 Task: Add an event with the title Webinar: Introduction to Google Analytics, date '2023/10/29', time 9:15 AM to 11:15 AMand add a description: Throughout the workshop, participants will engage in a series of interactive exercises, role plays, and case studies that simulate real-world negotiation scenarios. These activities will allow participants to apply the negotiation techniques taught, explore different approaches, and receive feedback from both facilitators and peers.Select event color  Sage . Add location for the event as: 987 Roman Forum, Rome, Italy, logged in from the account softage.1@softage.netand send the event invitation to softage.2@softage.net and softage.3@softage.net. Set a reminder for the event Weekly on Sunday
Action: Mouse moved to (73, 130)
Screenshot: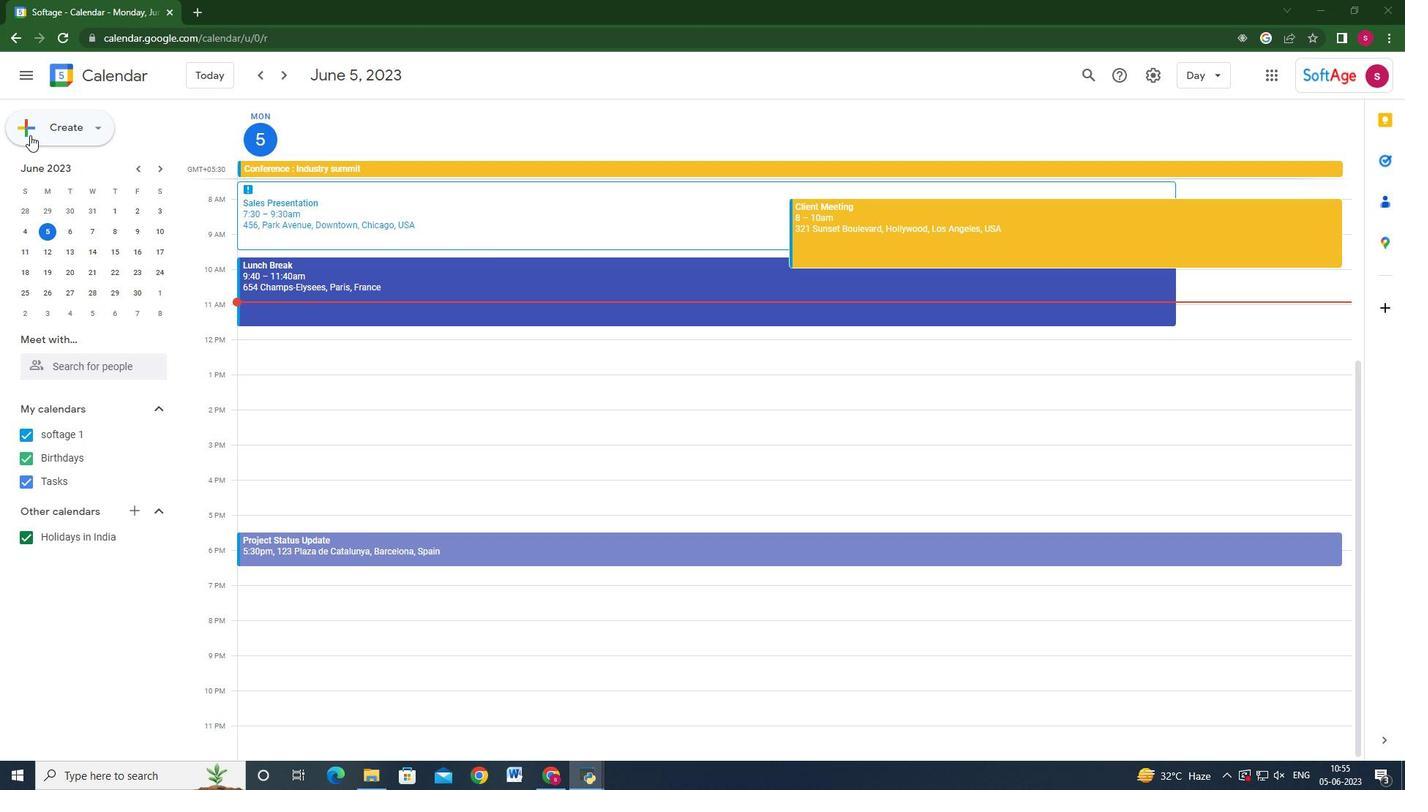 
Action: Mouse pressed left at (73, 130)
Screenshot: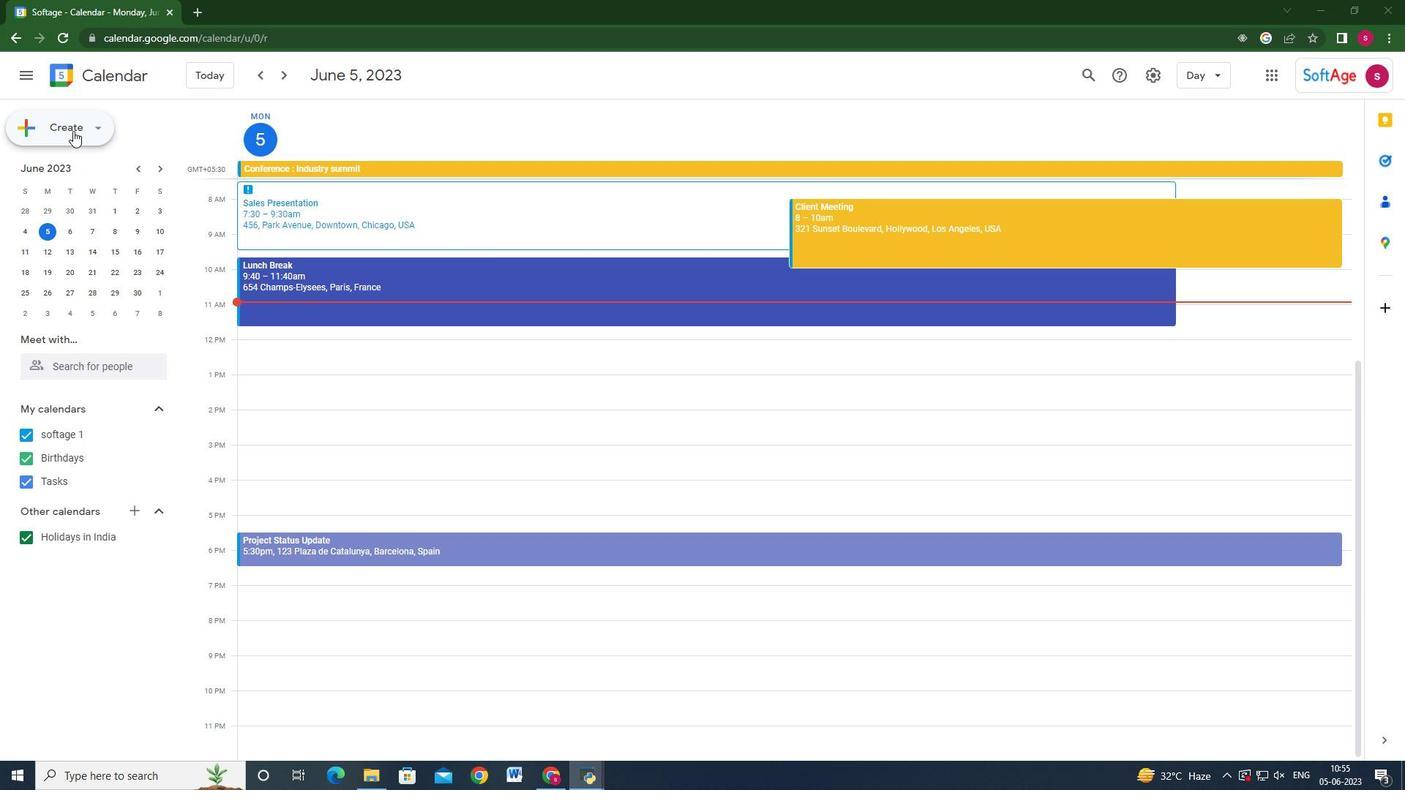 
Action: Mouse moved to (64, 154)
Screenshot: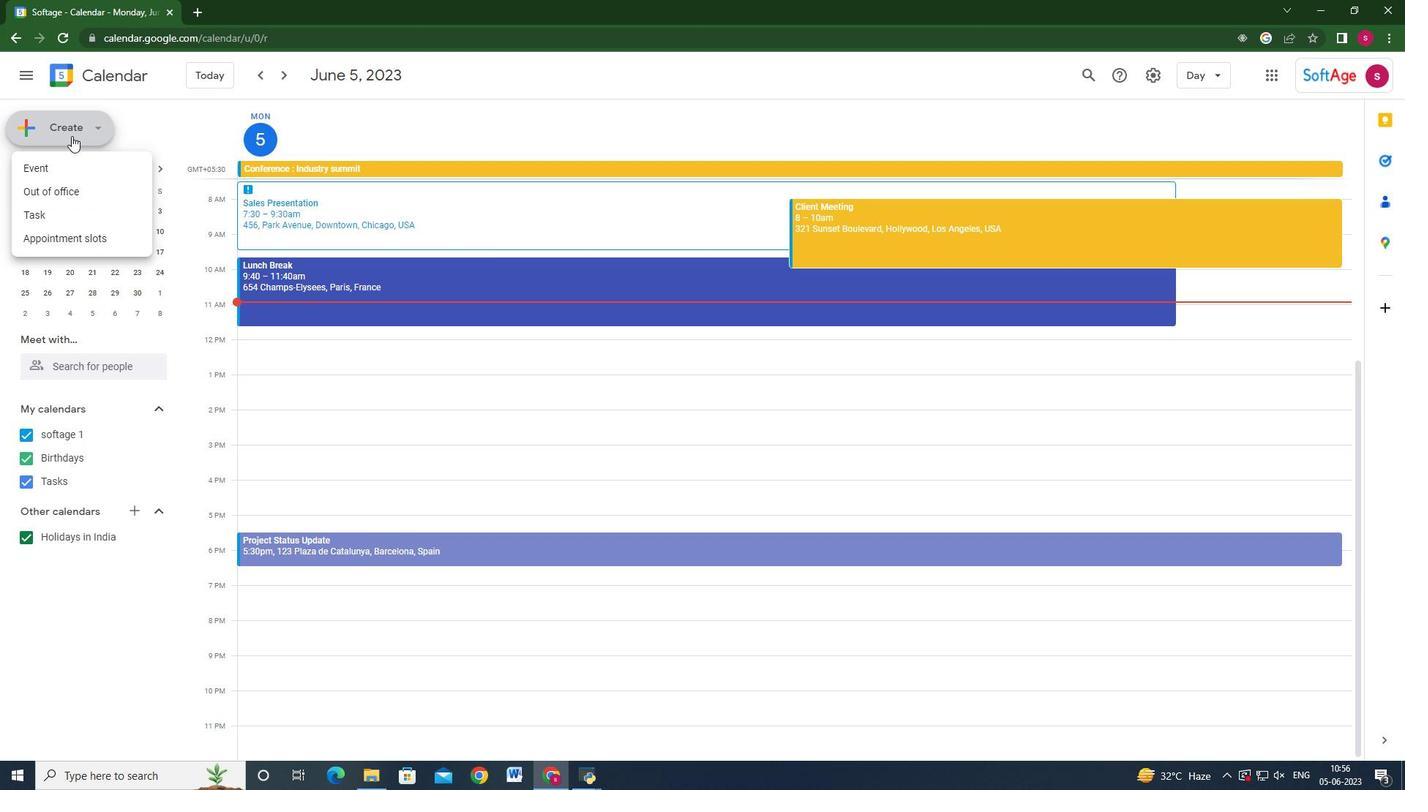 
Action: Mouse pressed left at (64, 154)
Screenshot: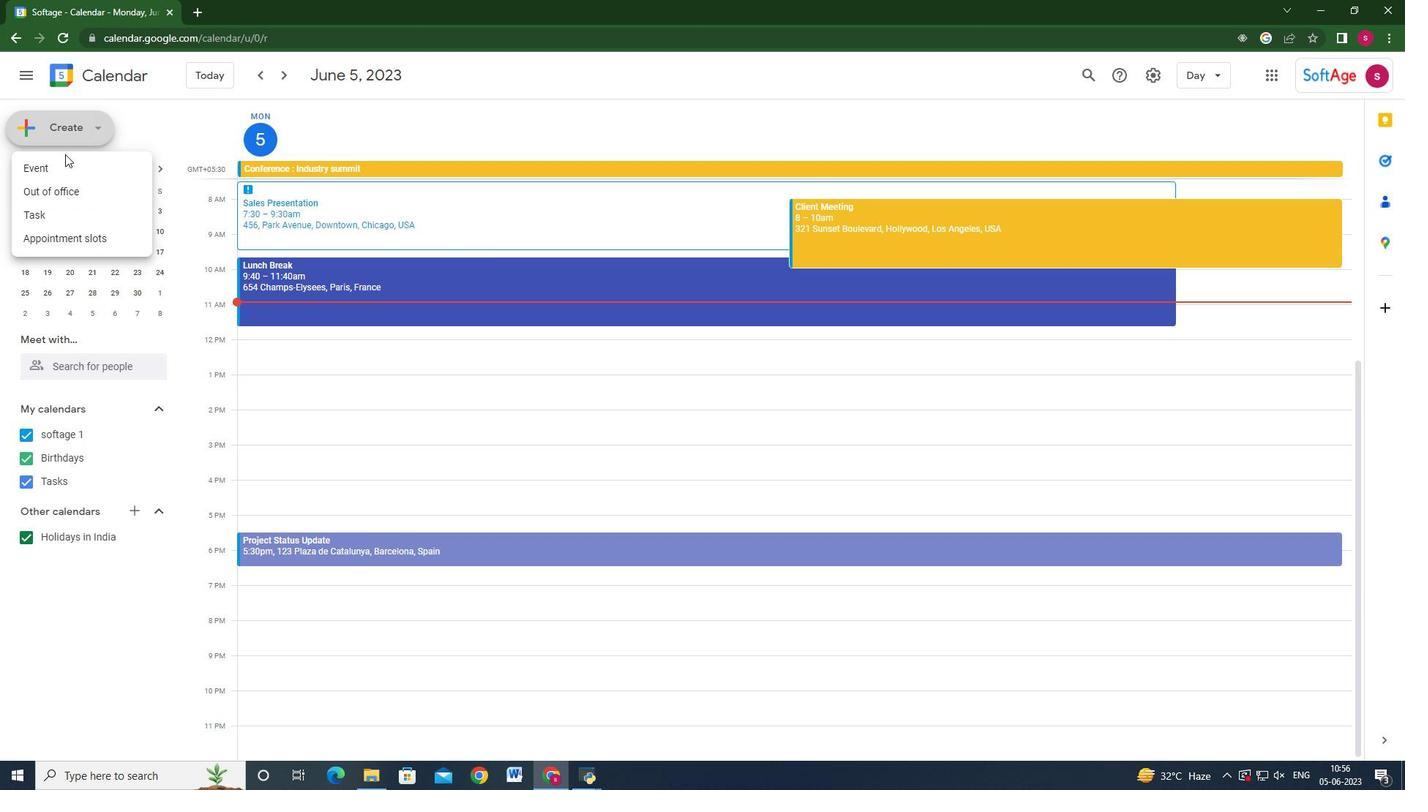 
Action: Mouse moved to (61, 165)
Screenshot: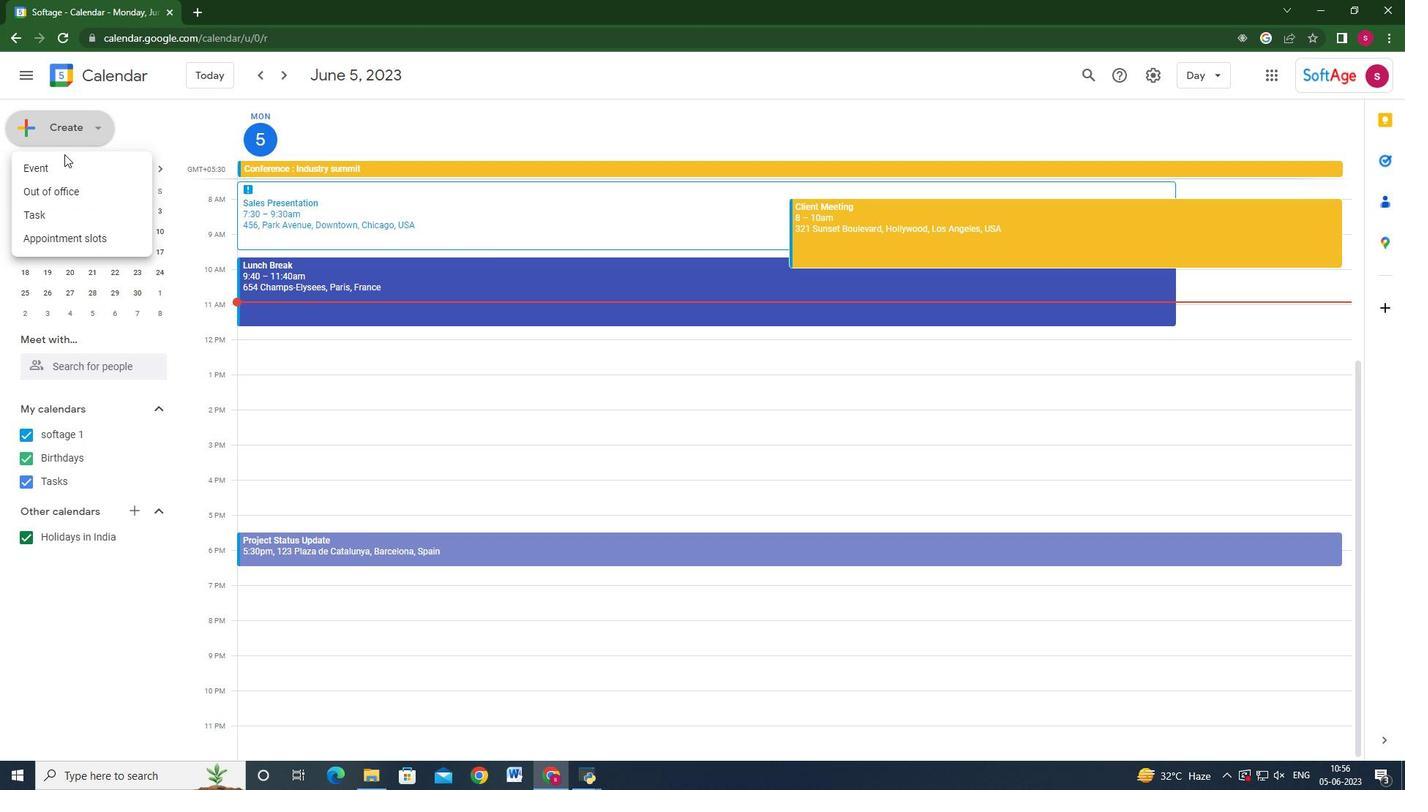 
Action: Mouse pressed left at (61, 165)
Screenshot: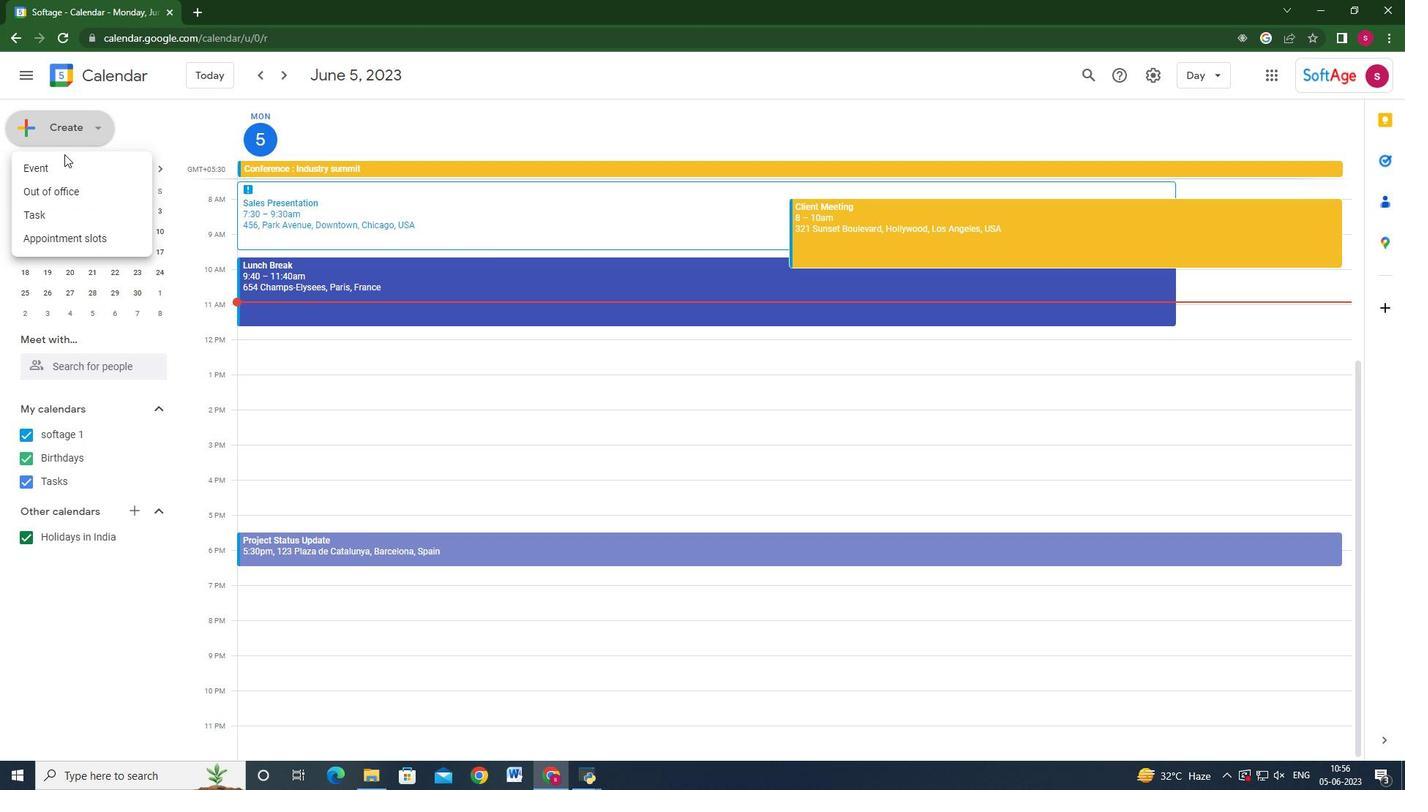 
Action: Mouse moved to (820, 581)
Screenshot: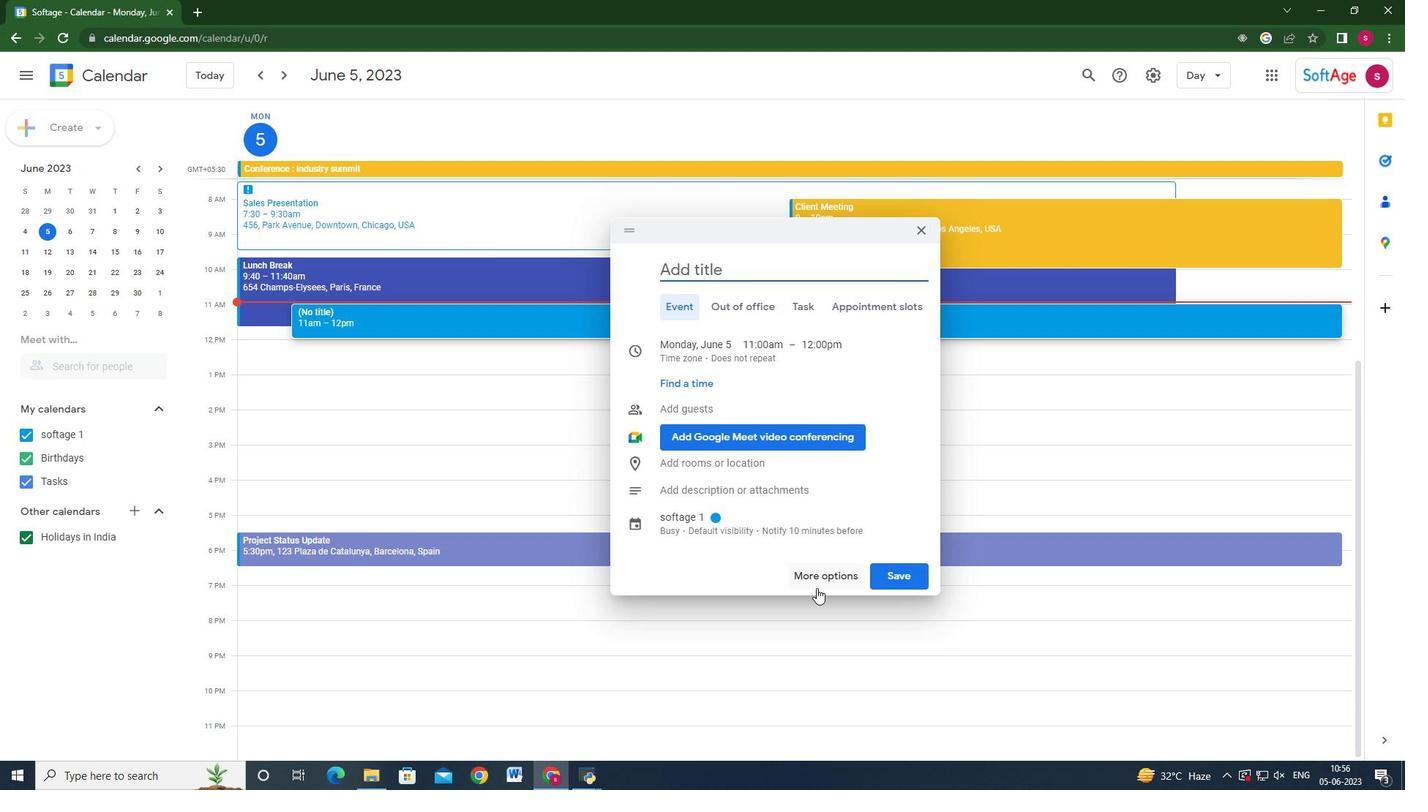 
Action: Mouse pressed left at (820, 581)
Screenshot: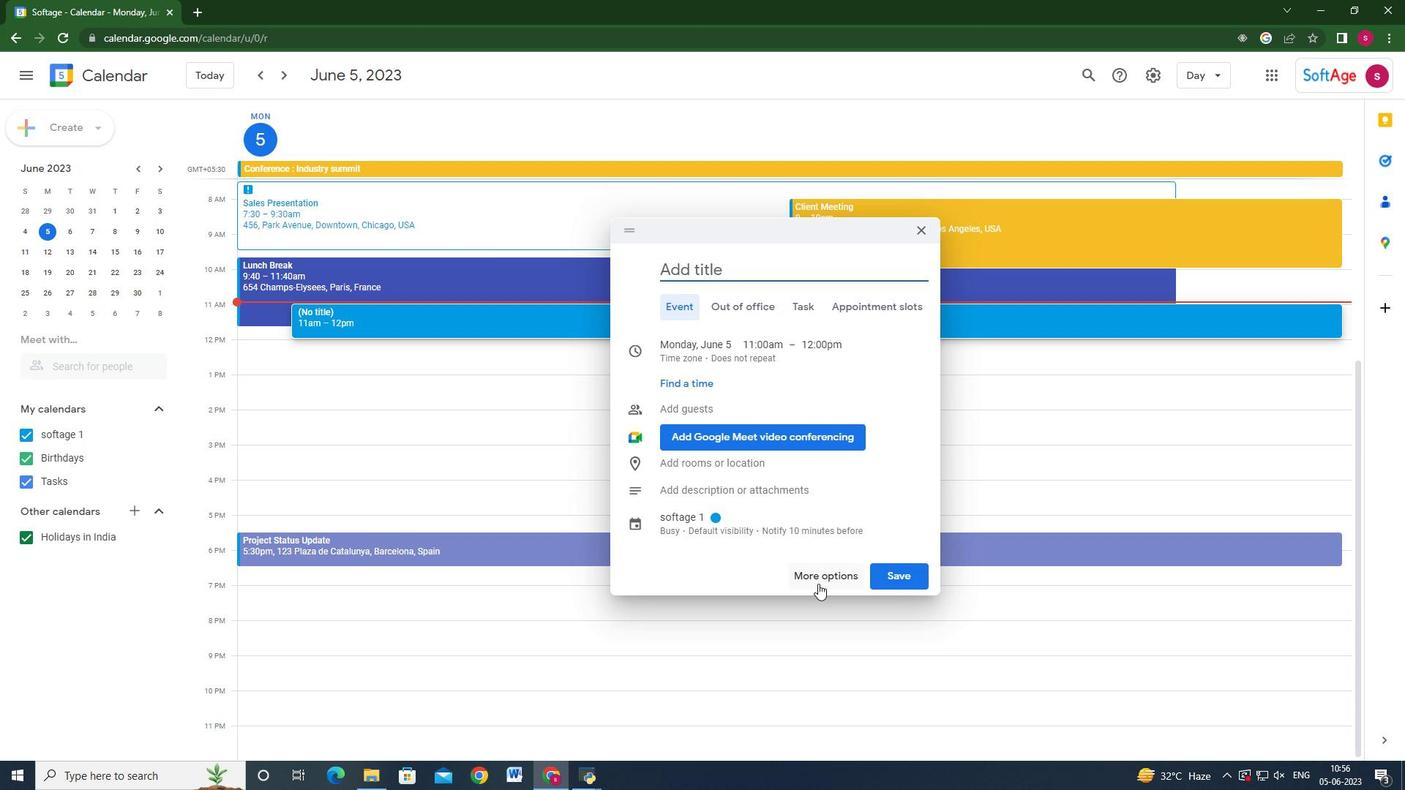 
Action: Mouse moved to (146, 109)
Screenshot: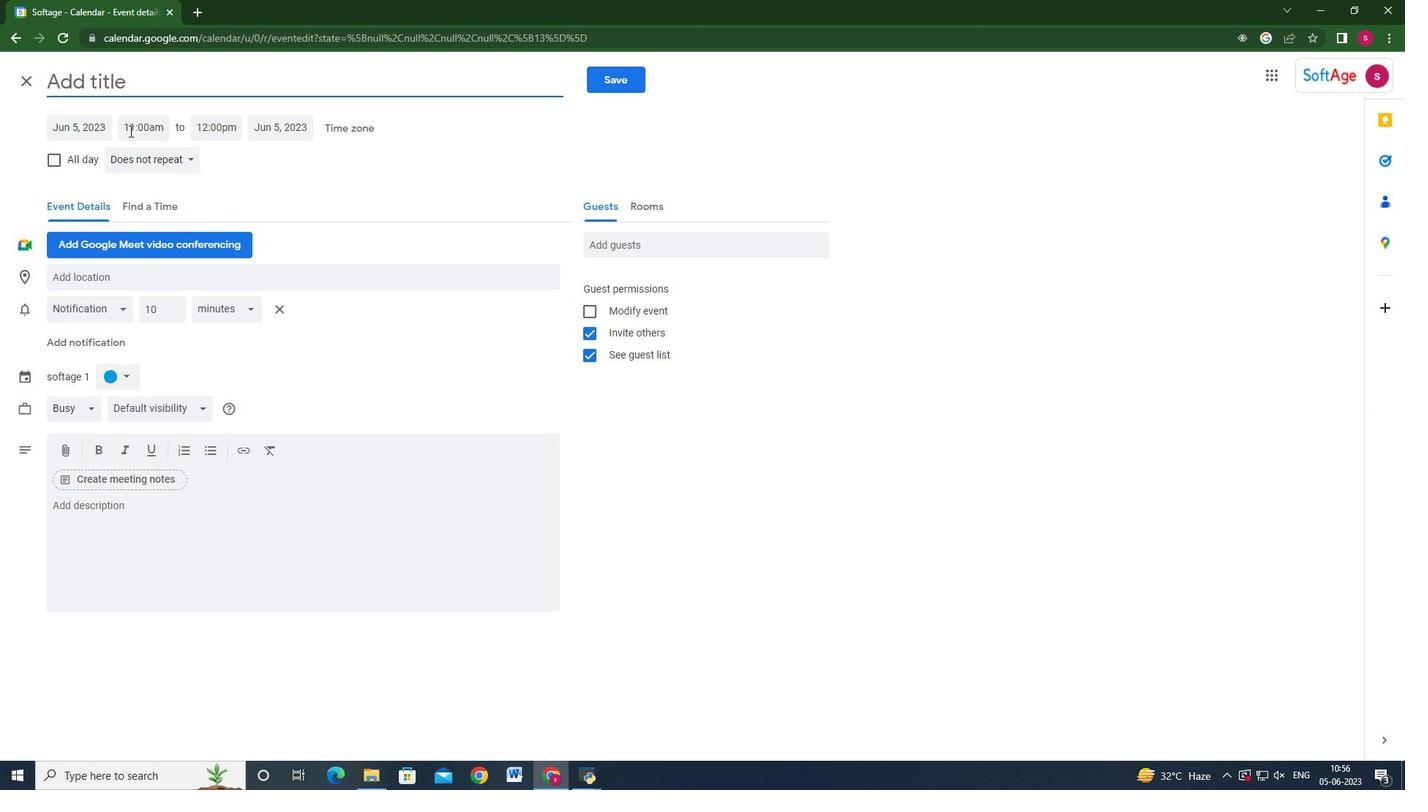 
Action: Key pressed <Key.shift>Webinar<Key.shift>:<Key.space><Key.shift>Introduction<Key.space>to<Key.space><Key.shift>Google<Key.space><Key.shift_r>Analytics
Screenshot: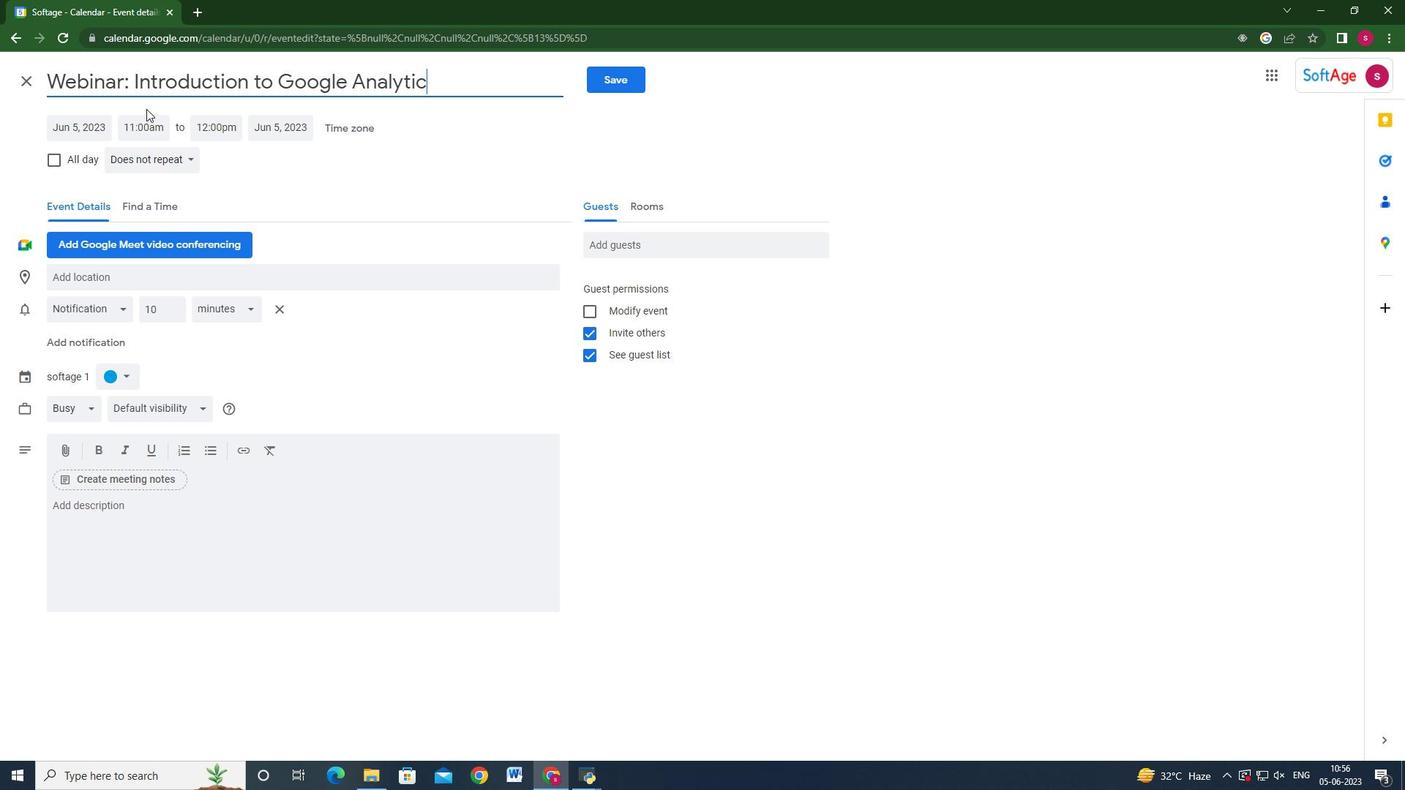 
Action: Mouse moved to (83, 125)
Screenshot: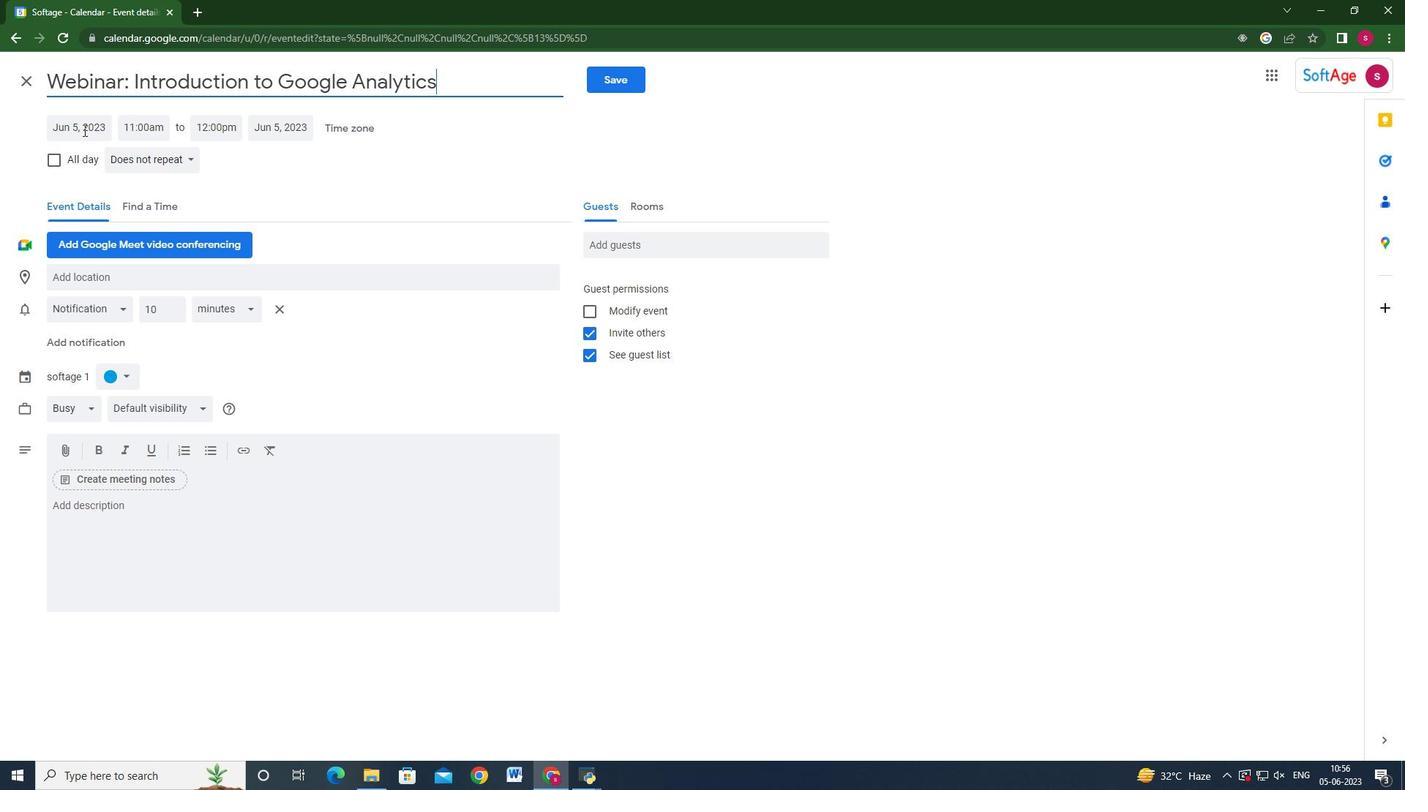 
Action: Mouse pressed left at (83, 125)
Screenshot: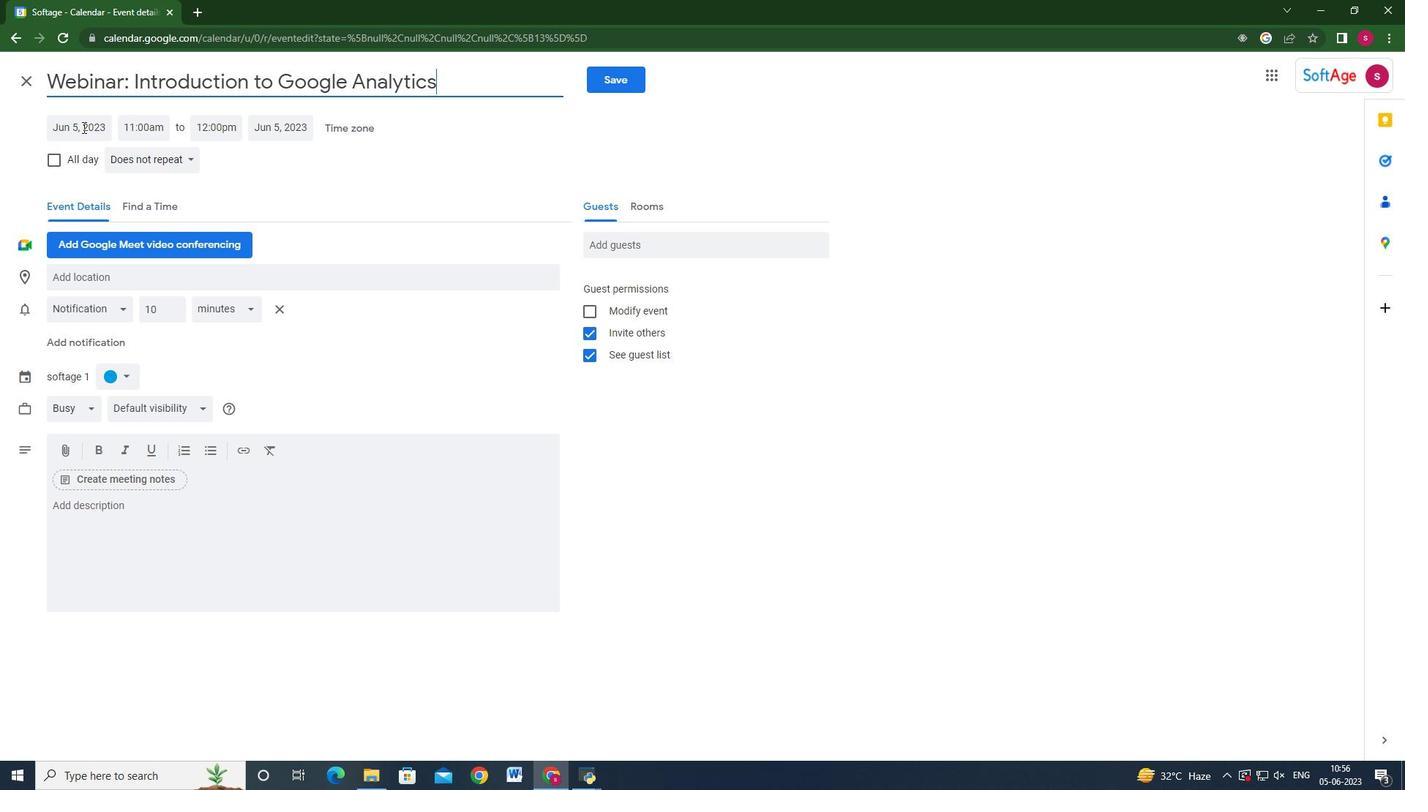 
Action: Mouse moved to (229, 160)
Screenshot: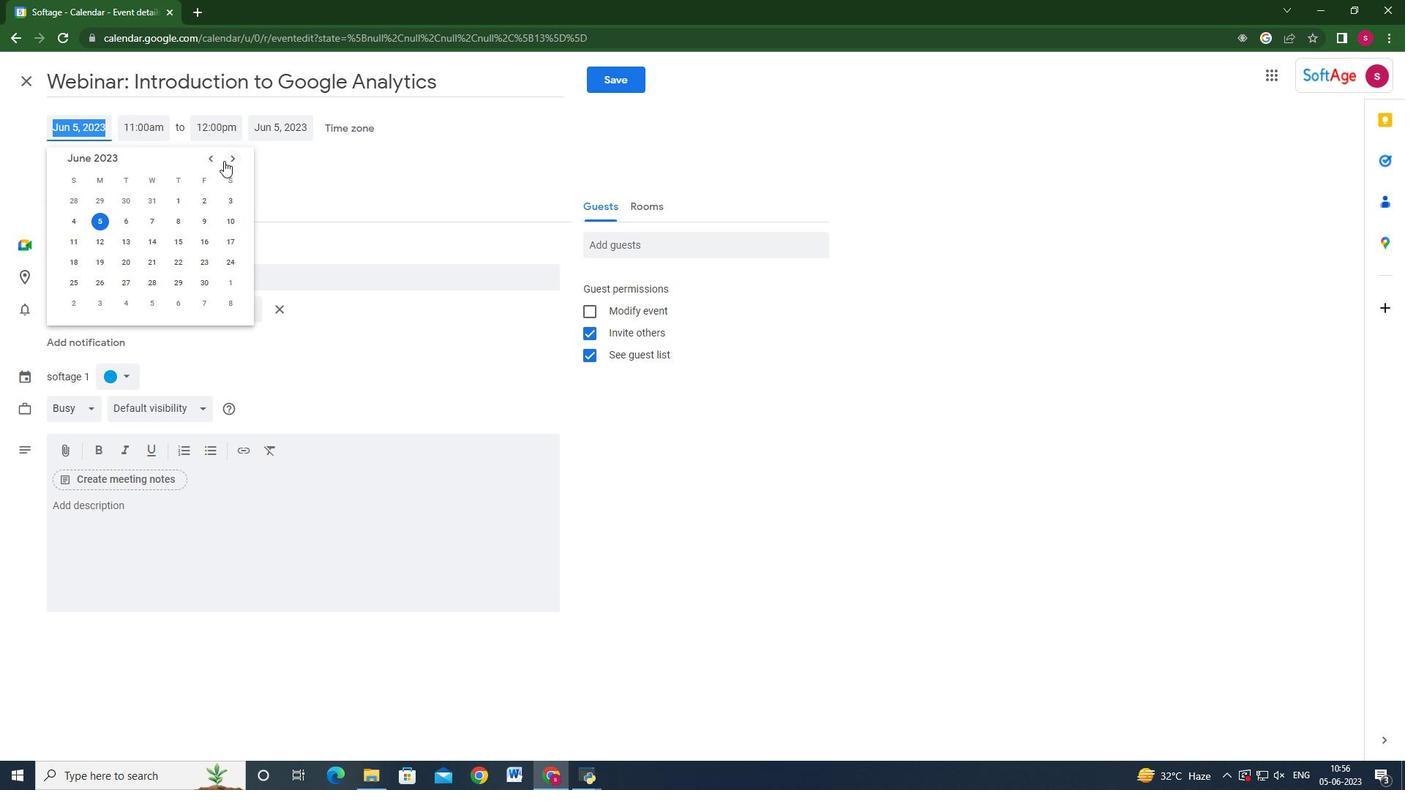 
Action: Mouse pressed left at (229, 160)
Screenshot: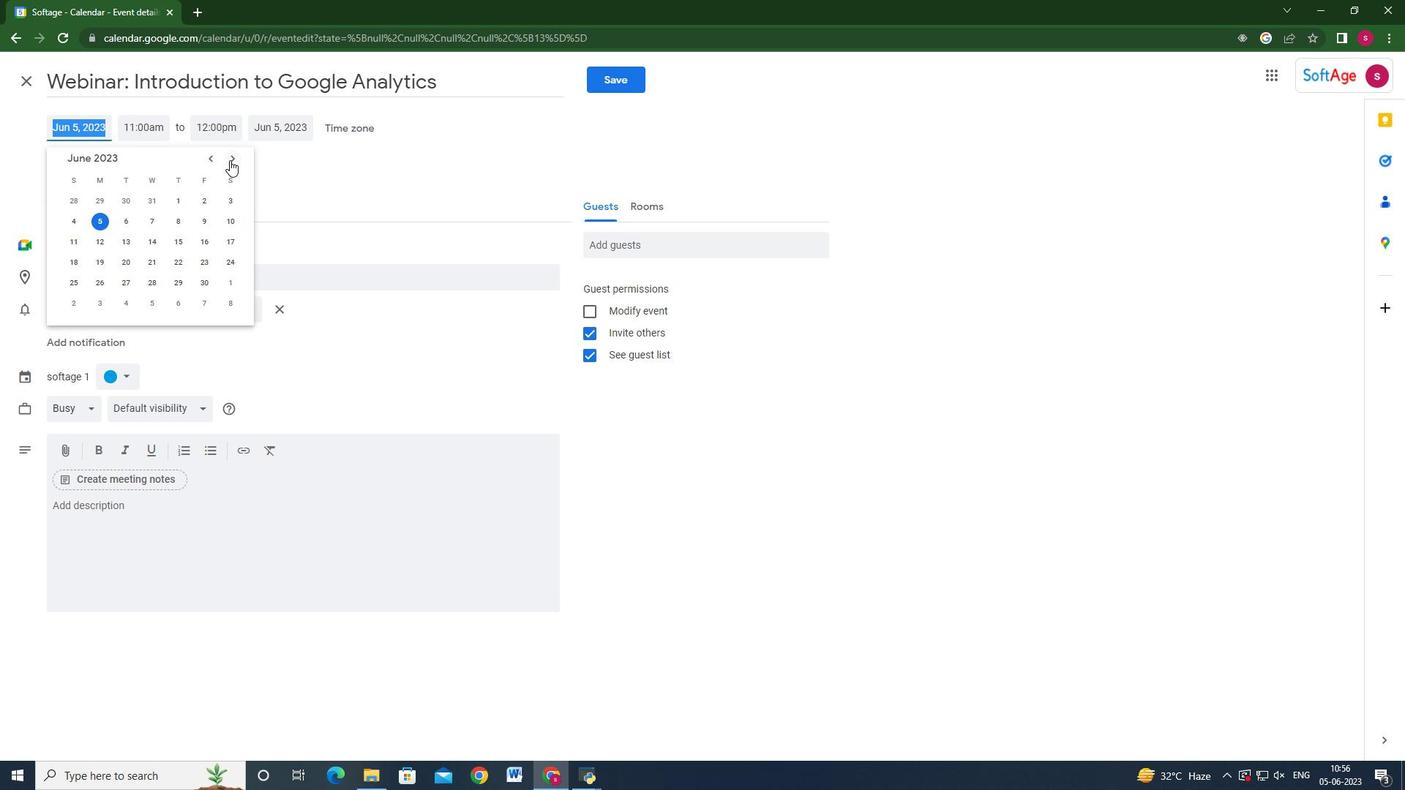 
Action: Mouse pressed left at (229, 160)
Screenshot: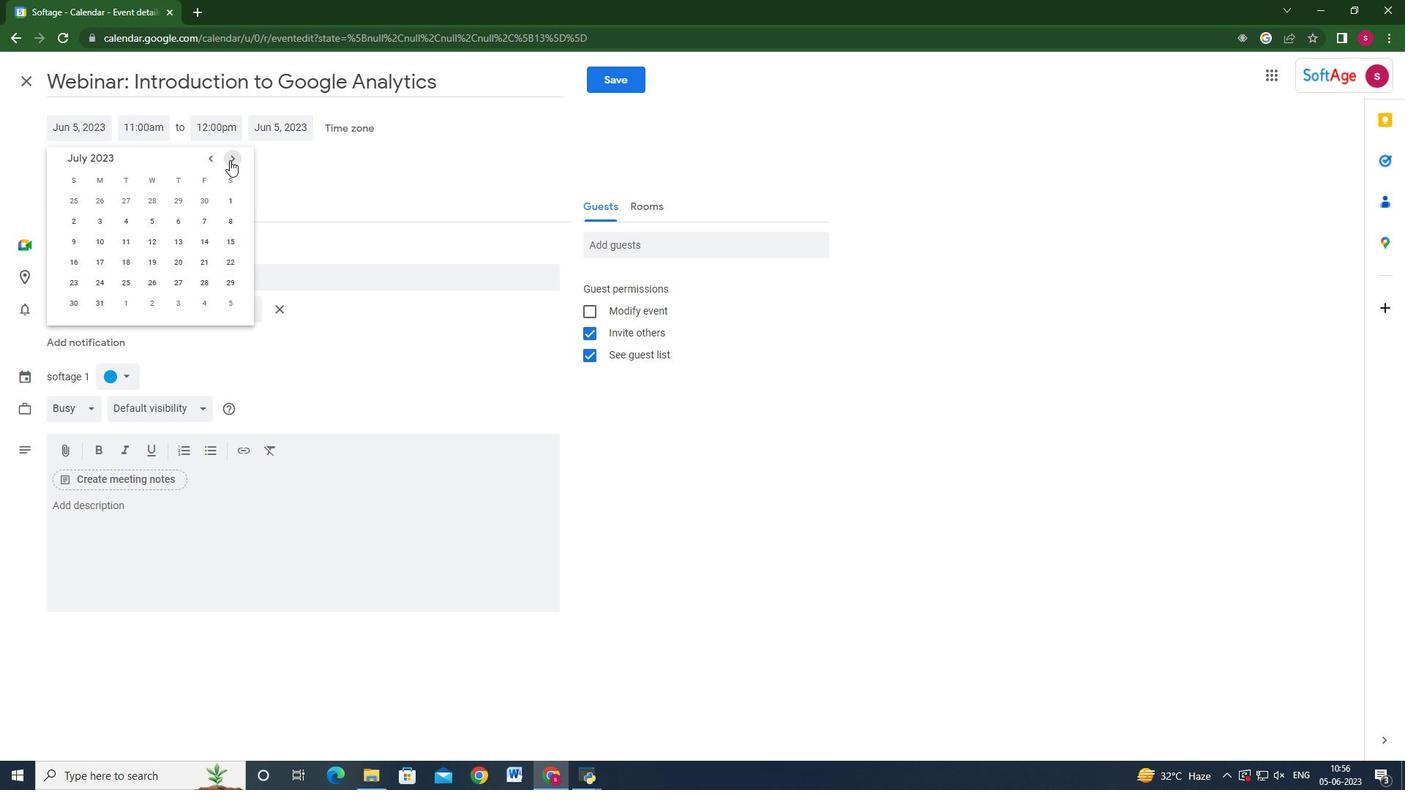 
Action: Mouse pressed left at (229, 160)
Screenshot: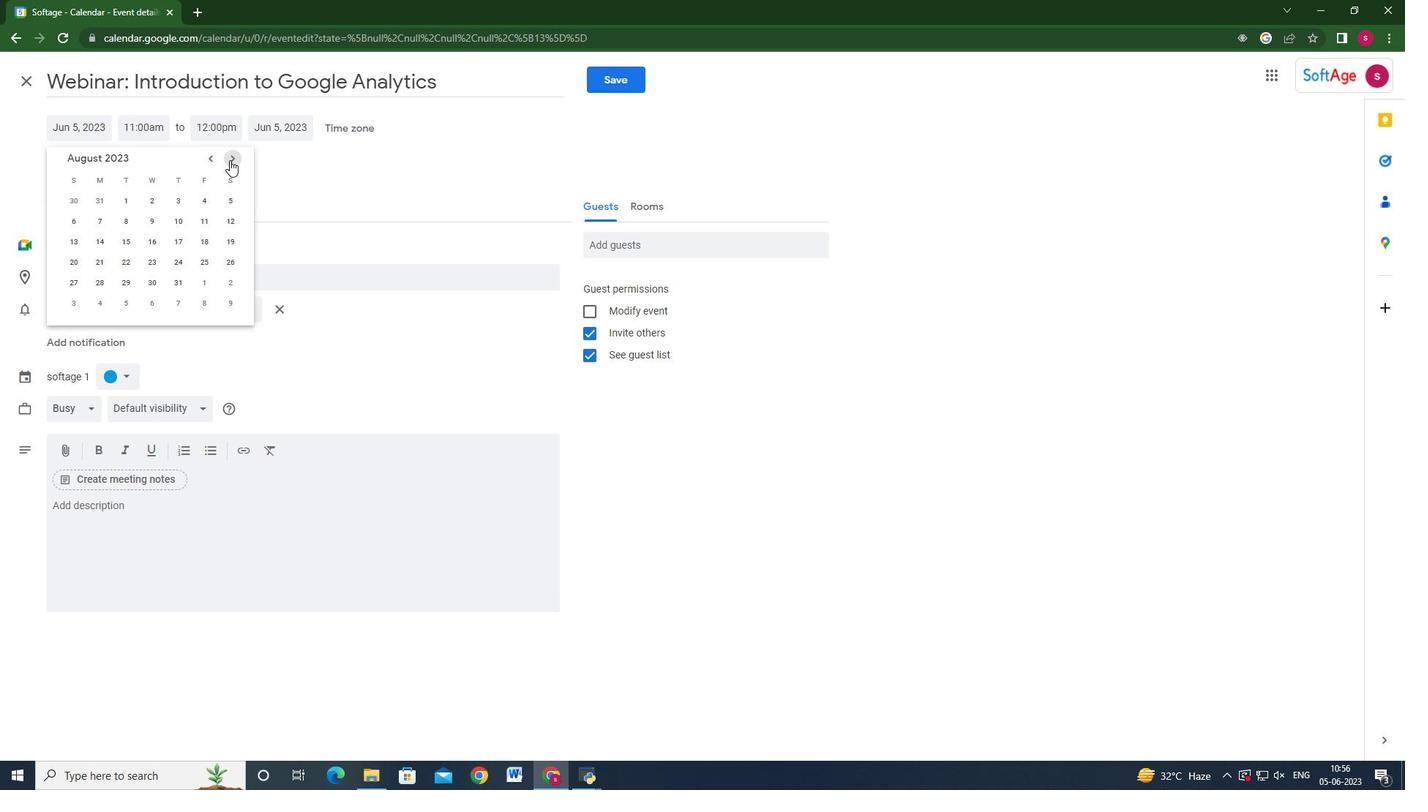 
Action: Mouse pressed left at (229, 160)
Screenshot: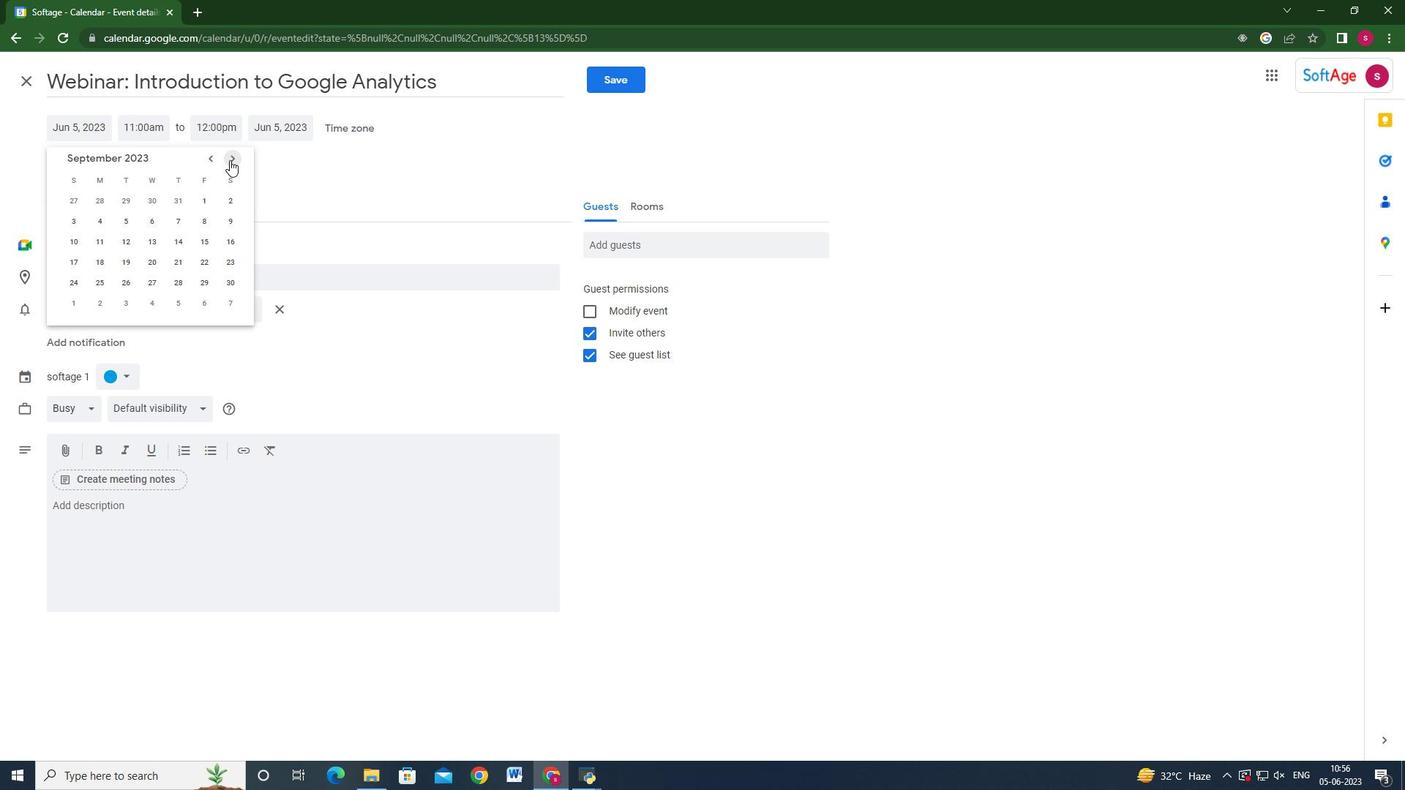 
Action: Mouse moved to (68, 283)
Screenshot: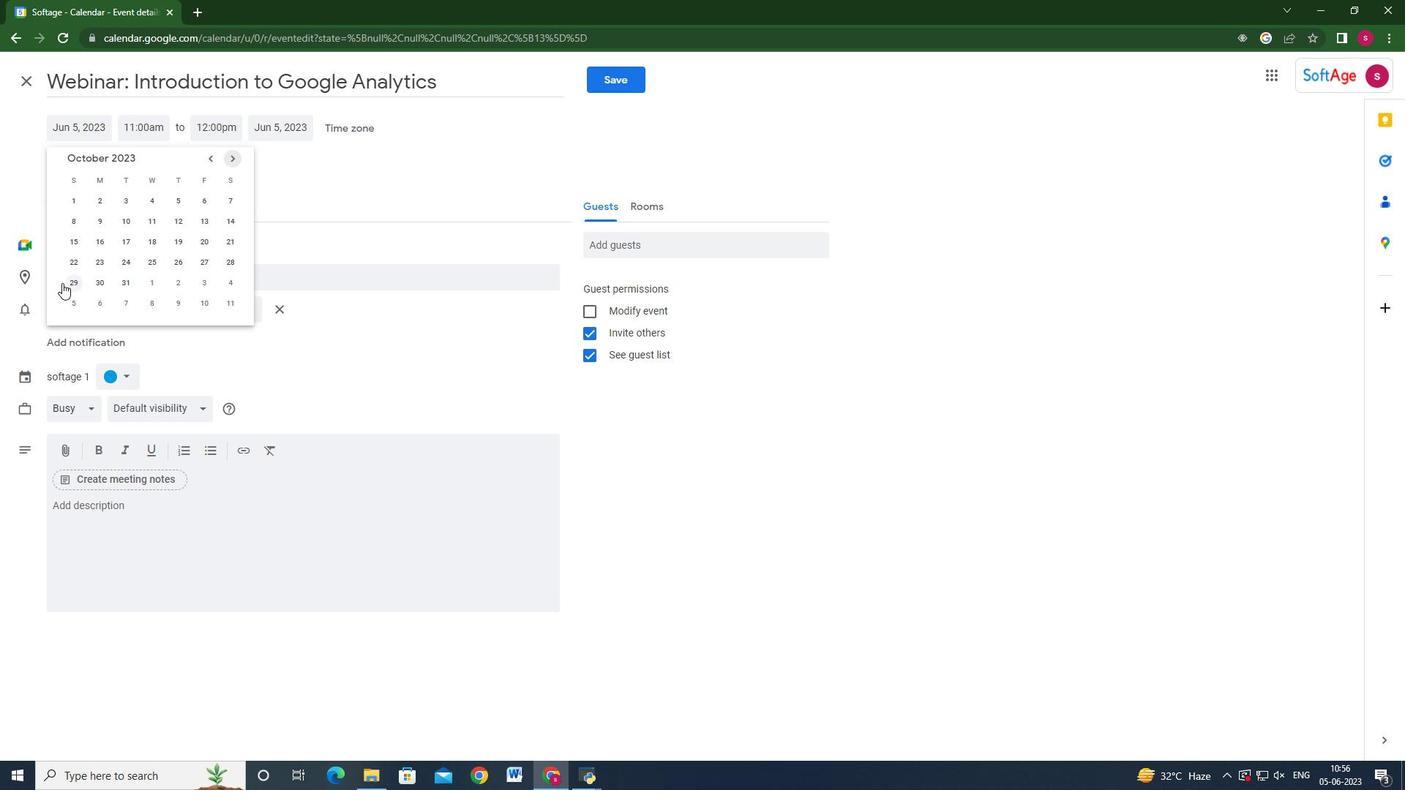 
Action: Mouse pressed left at (68, 283)
Screenshot: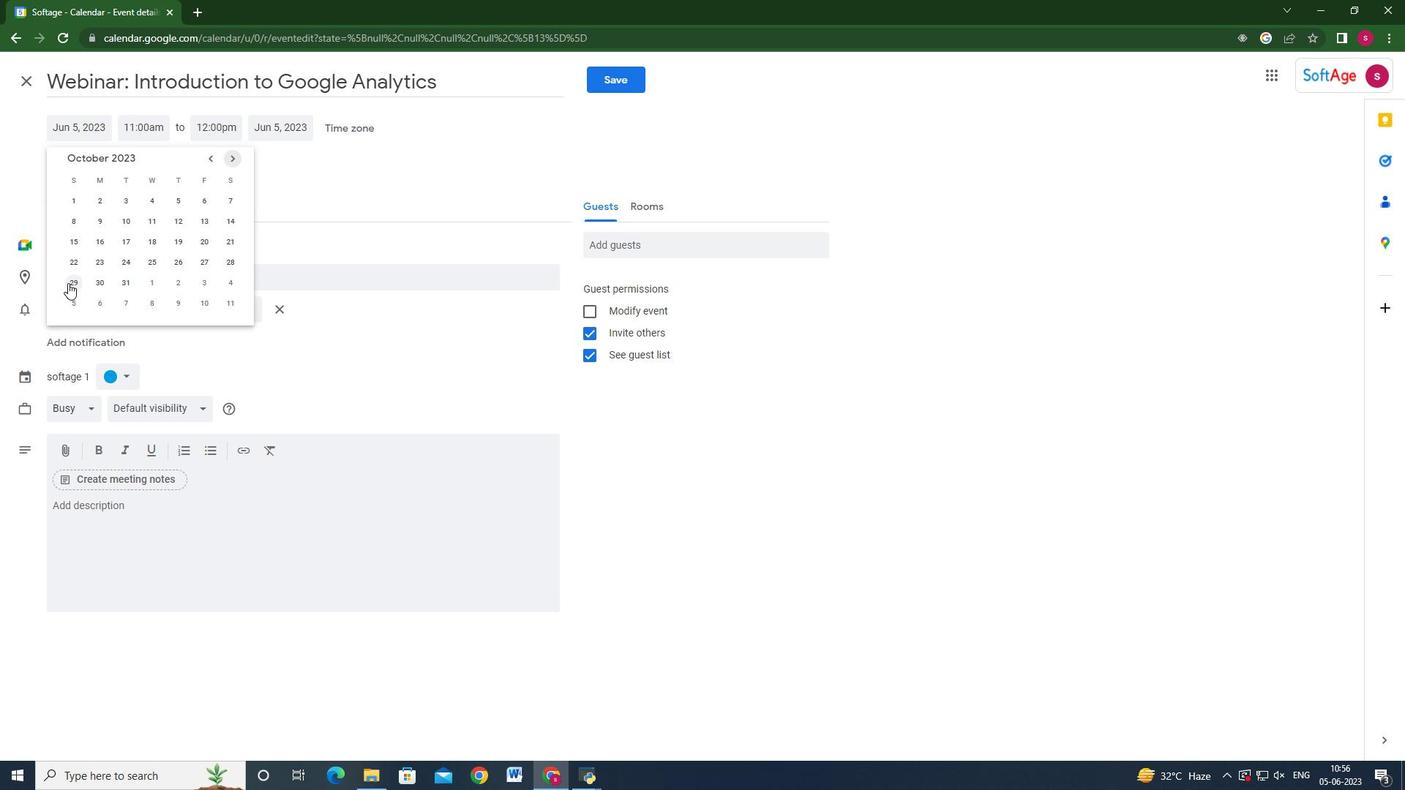 
Action: Mouse moved to (160, 129)
Screenshot: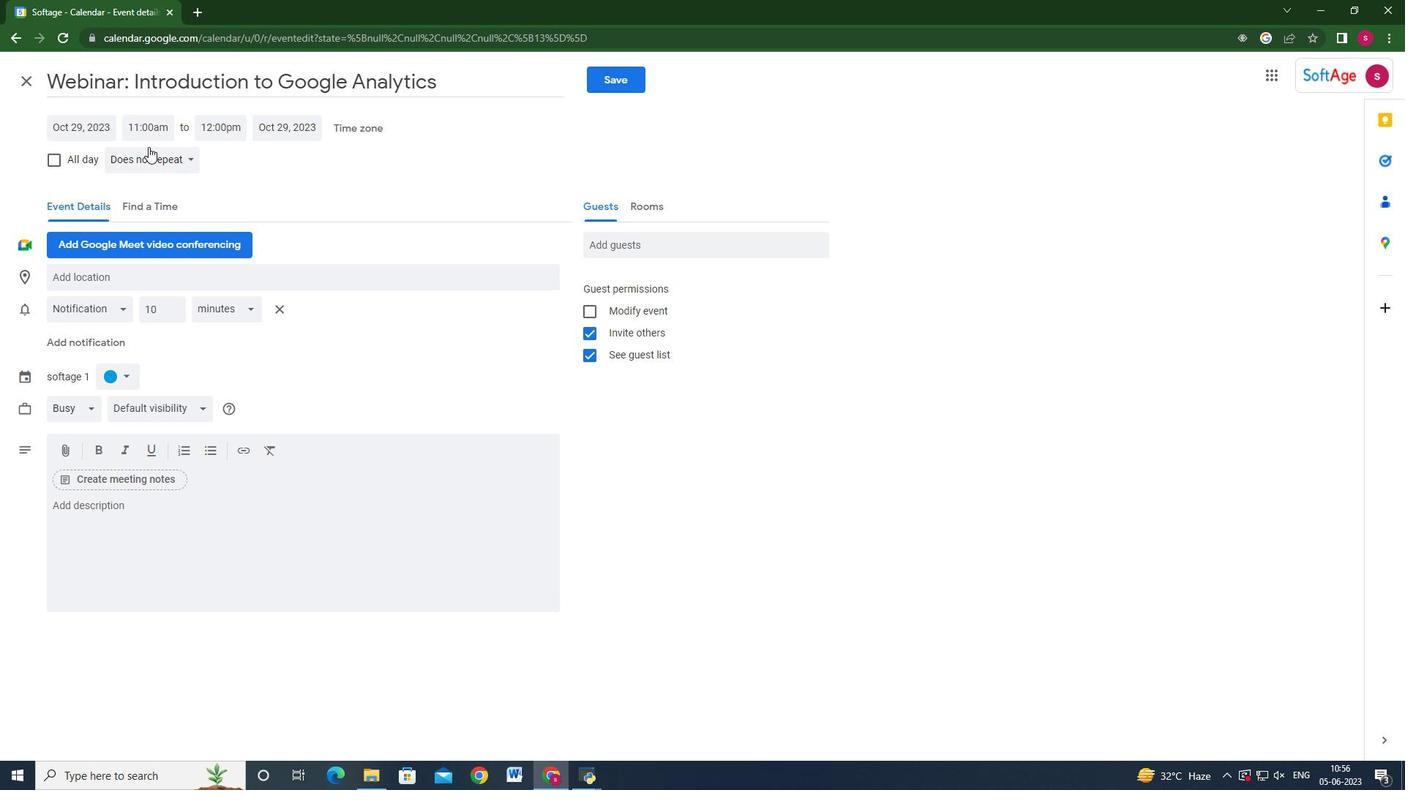 
Action: Mouse pressed left at (160, 129)
Screenshot: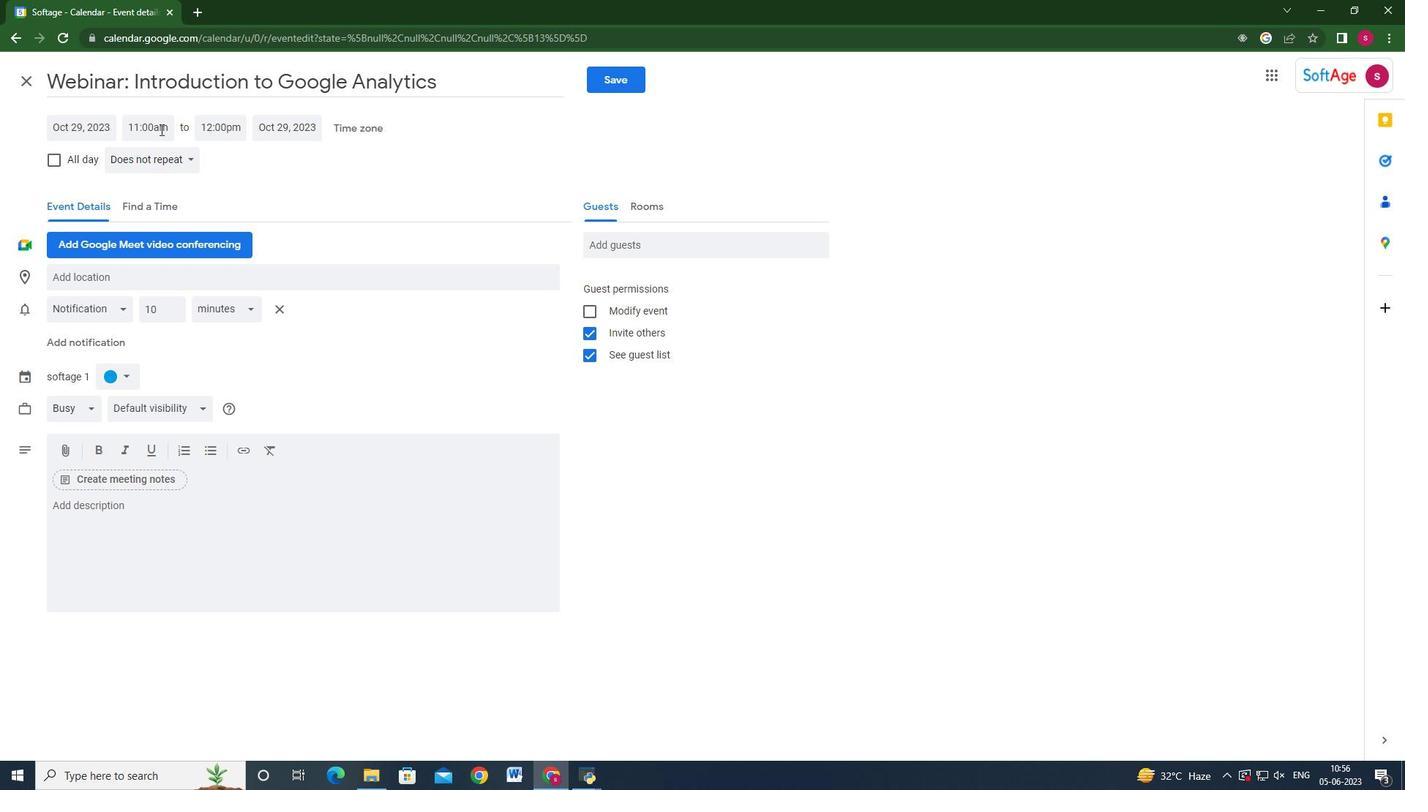 
Action: Key pressed 9<Key.shift>:15am<Key.enter><Key.tab>11<Key.shift>:15am'<Key.backspace><Key.enter>
Screenshot: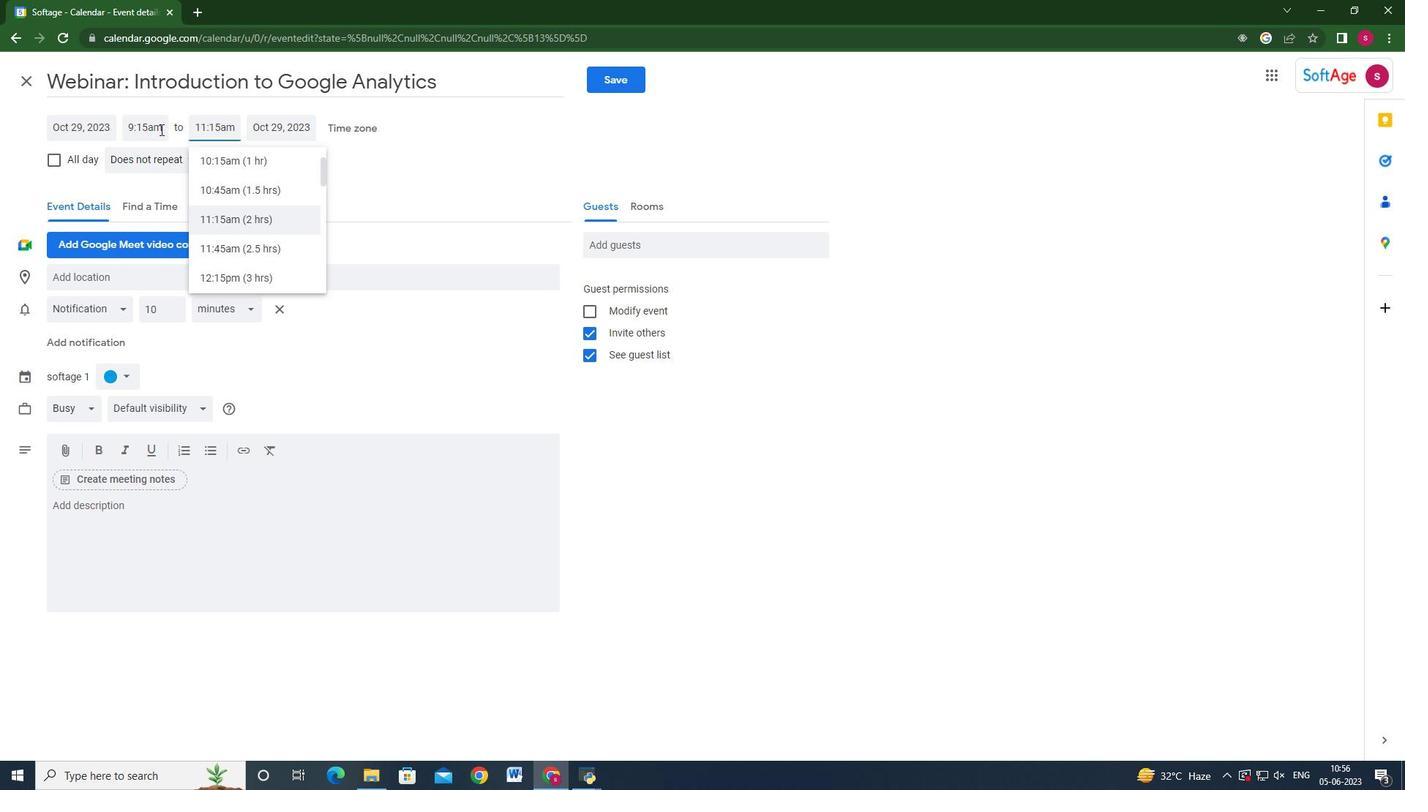 
Action: Mouse moved to (125, 518)
Screenshot: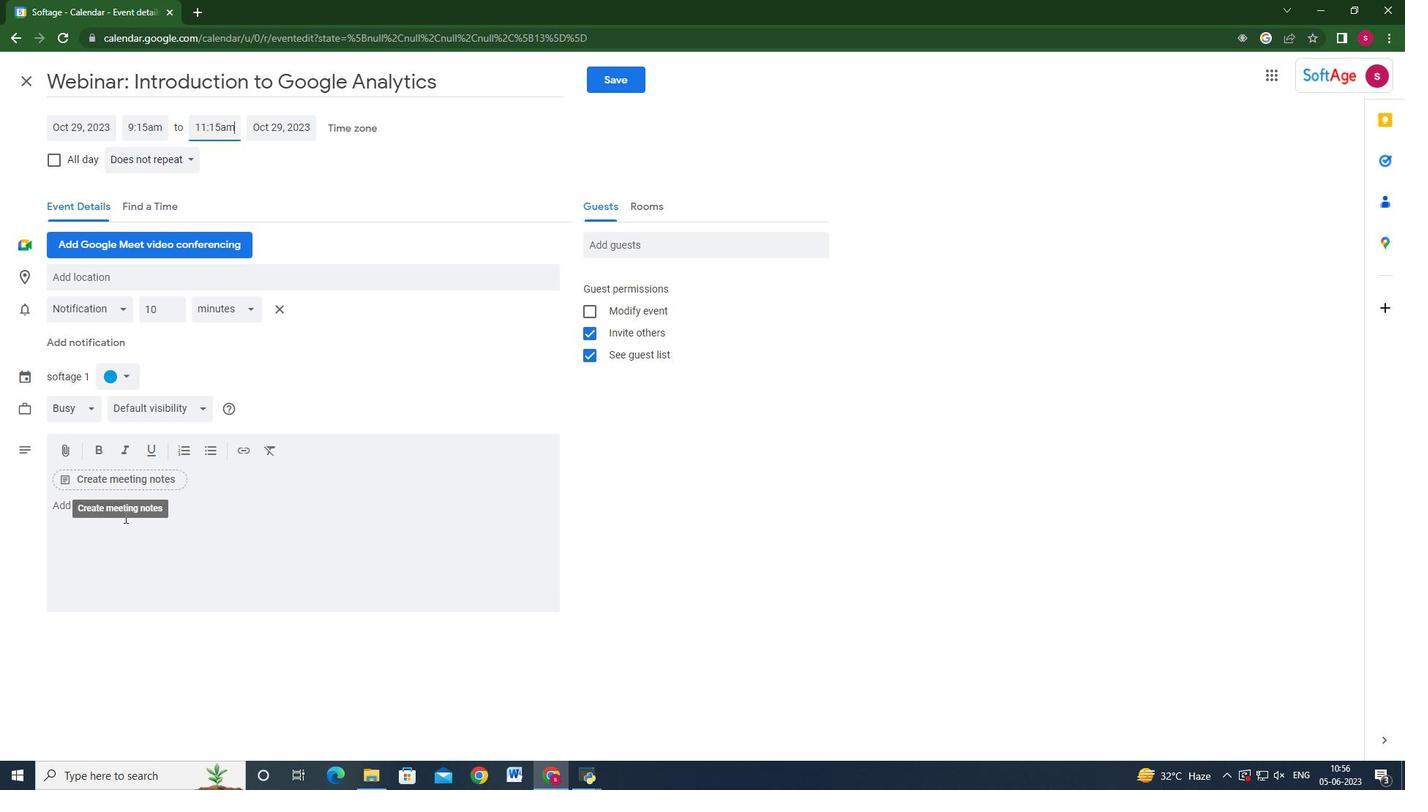 
Action: Mouse pressed left at (125, 518)
Screenshot: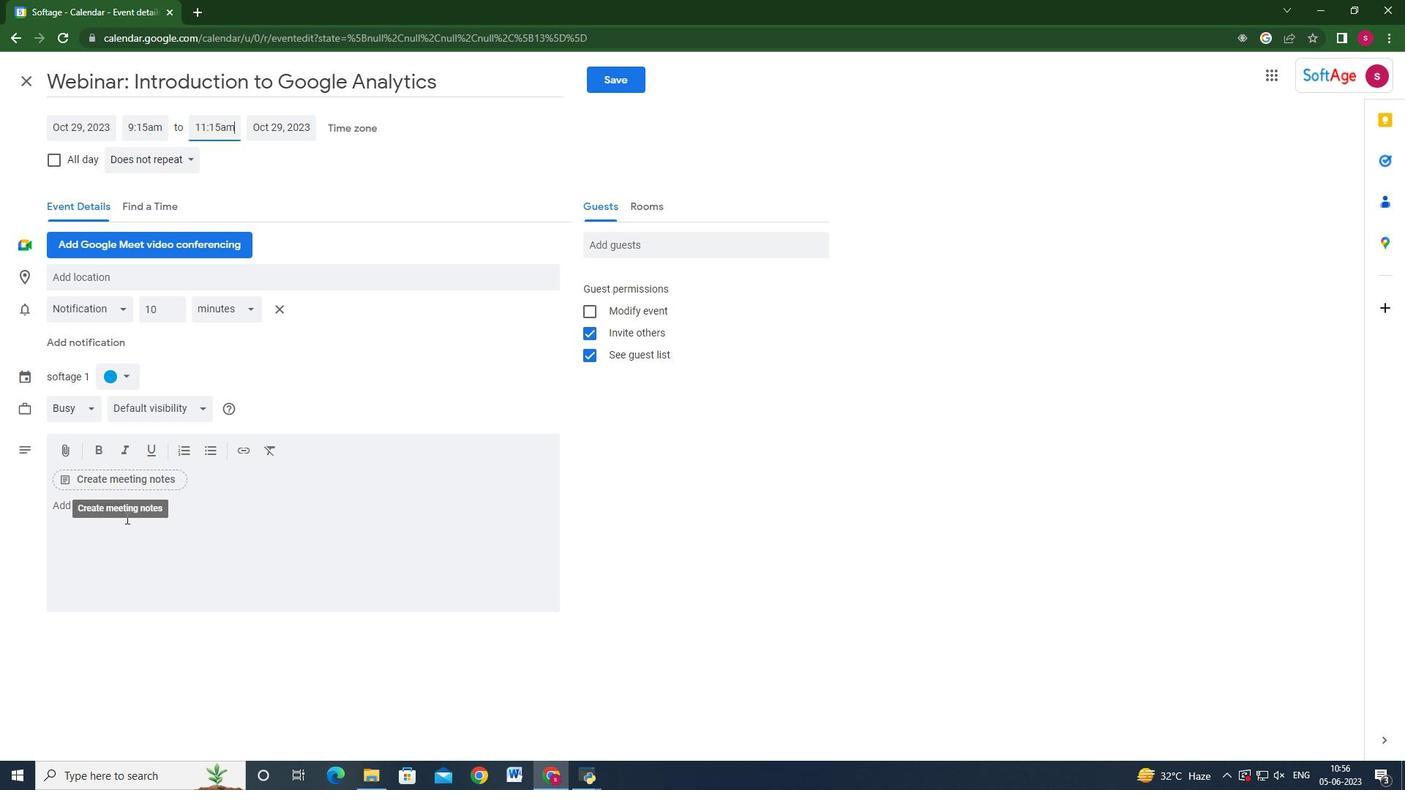 
Action: Key pressed <Key.shift>Throughout<Key.space>the<Key.space>workshop,<Key.space>participants<Key.space>will<Key.space>engage<Key.space>w<Key.backspace>in<Key.space>a<Key.space>series<Key.space>of<Key.space>interactive<Key.space>exercises,<Key.space>role-plays,<Key.space>and<Key.space>case<Key.space>studies<Key.space>that<Key.space>simulate<Key.space>real-world<Key.space>negota<Key.backspace>iation<Key.space>scenarios.<Key.space><Key.shift>These<Key.space>activities<Key.space>will<Key.space>allow<Key.space>participants<Key.space>to<Key.space>apply<Key.space>the<Key.space><Key.space><Key.backspace>nega<Key.backspace>otiation<Key.space>techniques<Key.space>taught,<Key.space>explore<Key.space>different<Key.space>approaches<Key.space><Key.backspace>,<Key.space>and<Key.space>recieve<Key.space>fee<Key.backspace><Key.backspace><Key.backspace><Key.backspace><Key.backspace><Key.backspace><Key.backspace><Key.backspace>eu<Key.backspace>ive<Key.space>feedback<Key.space>frin<Key.space><Key.backspace><Key.backspace><Key.backspace>om<Key.space>both<Key.space>facilitators<Key.space>and<Key.space>peers.
Screenshot: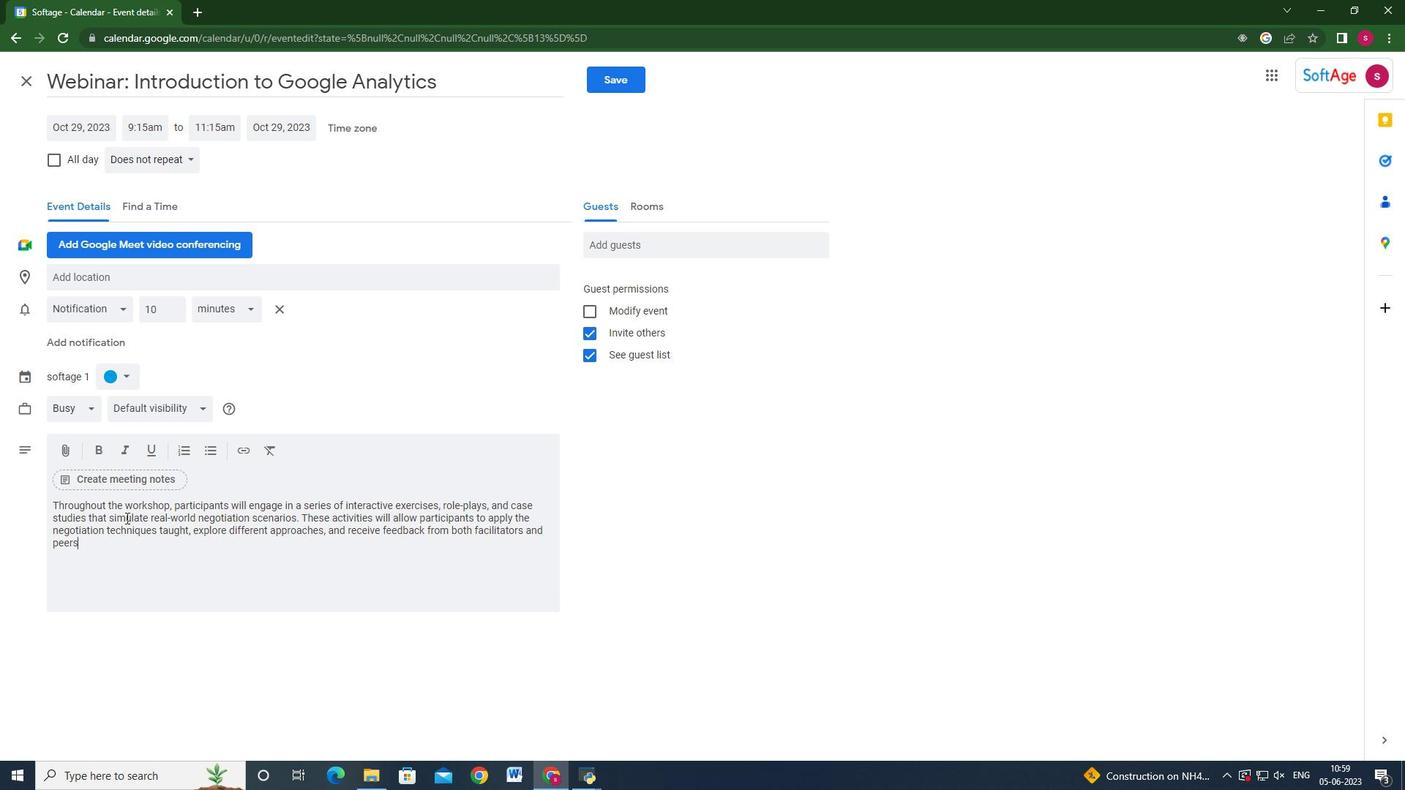 
Action: Mouse moved to (117, 377)
Screenshot: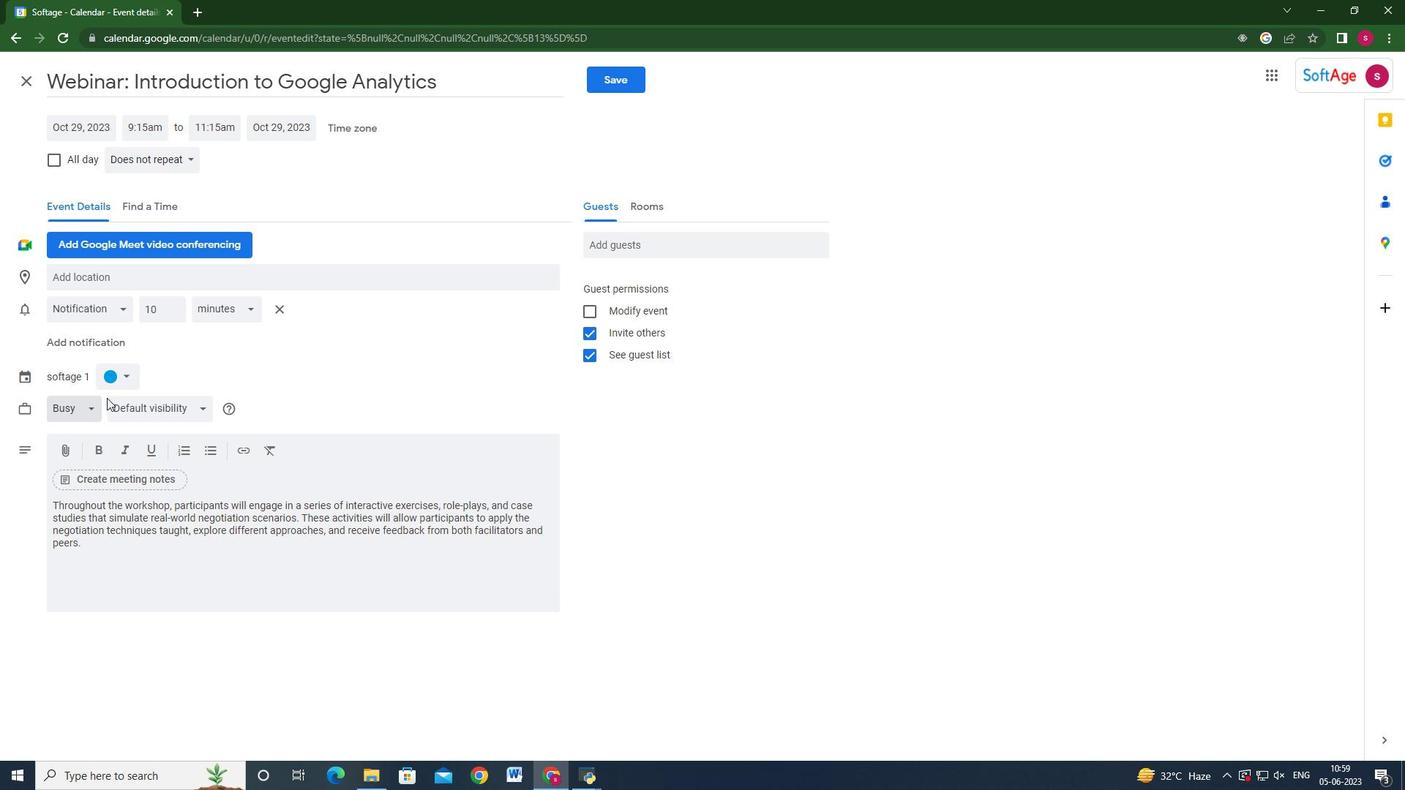 
Action: Mouse pressed left at (117, 377)
Screenshot: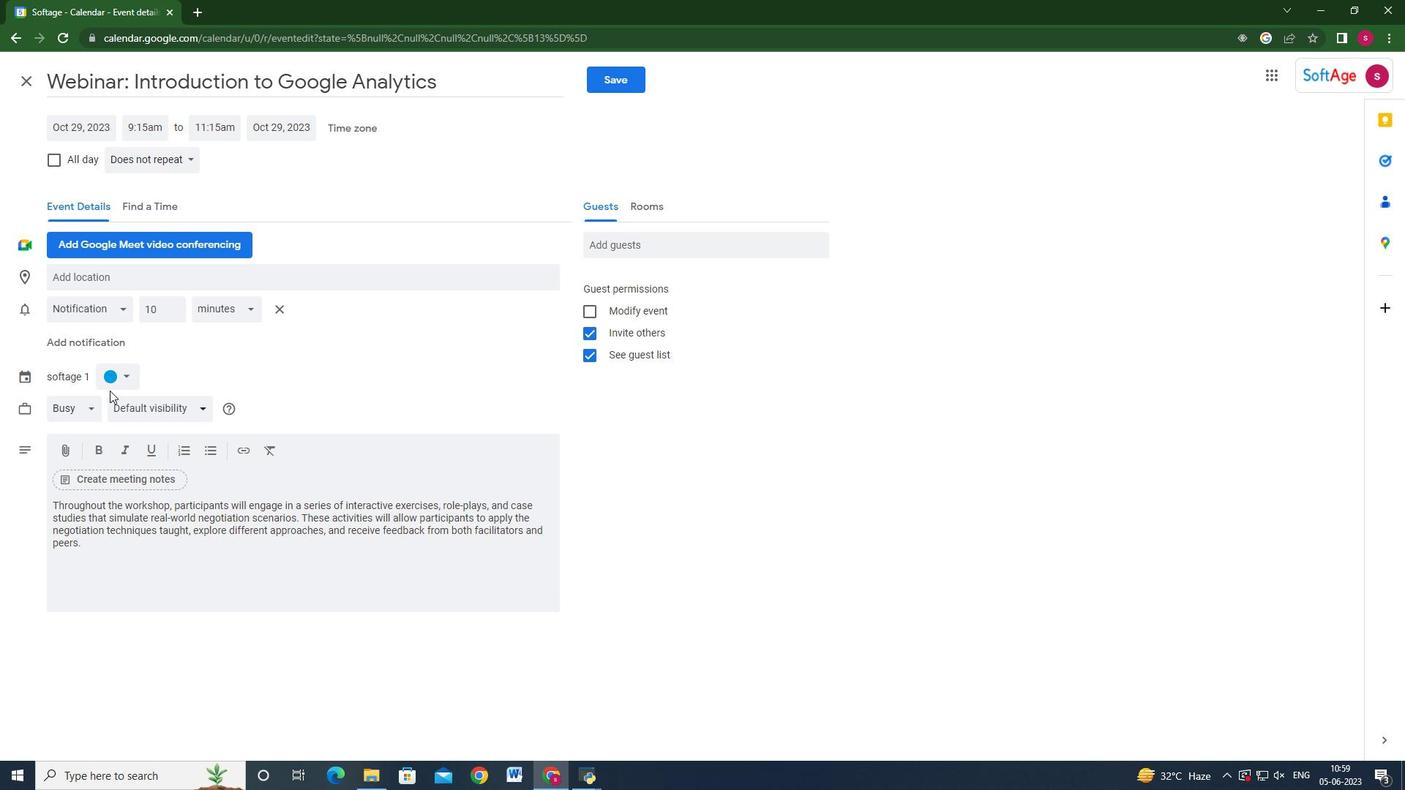 
Action: Mouse moved to (113, 415)
Screenshot: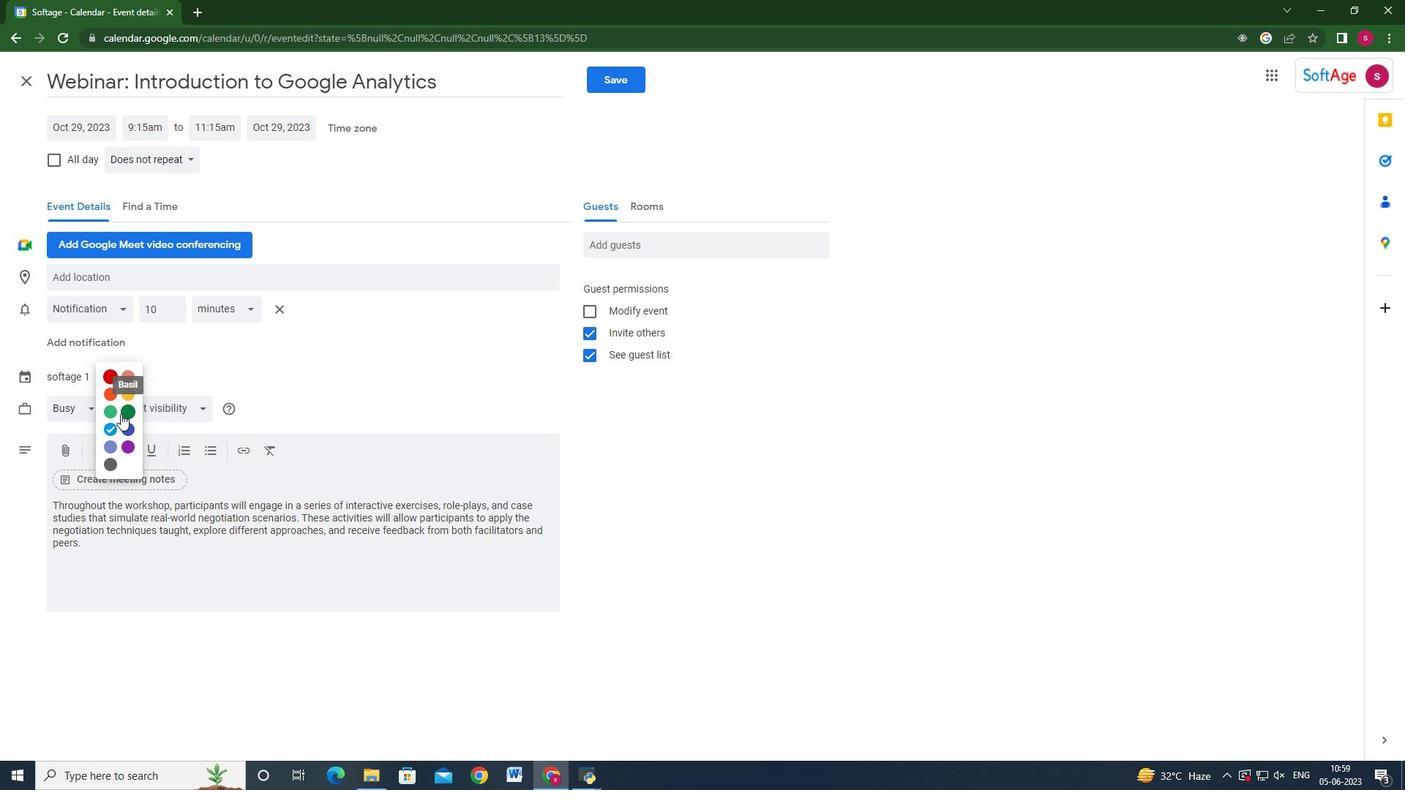 
Action: Mouse pressed left at (113, 415)
Screenshot: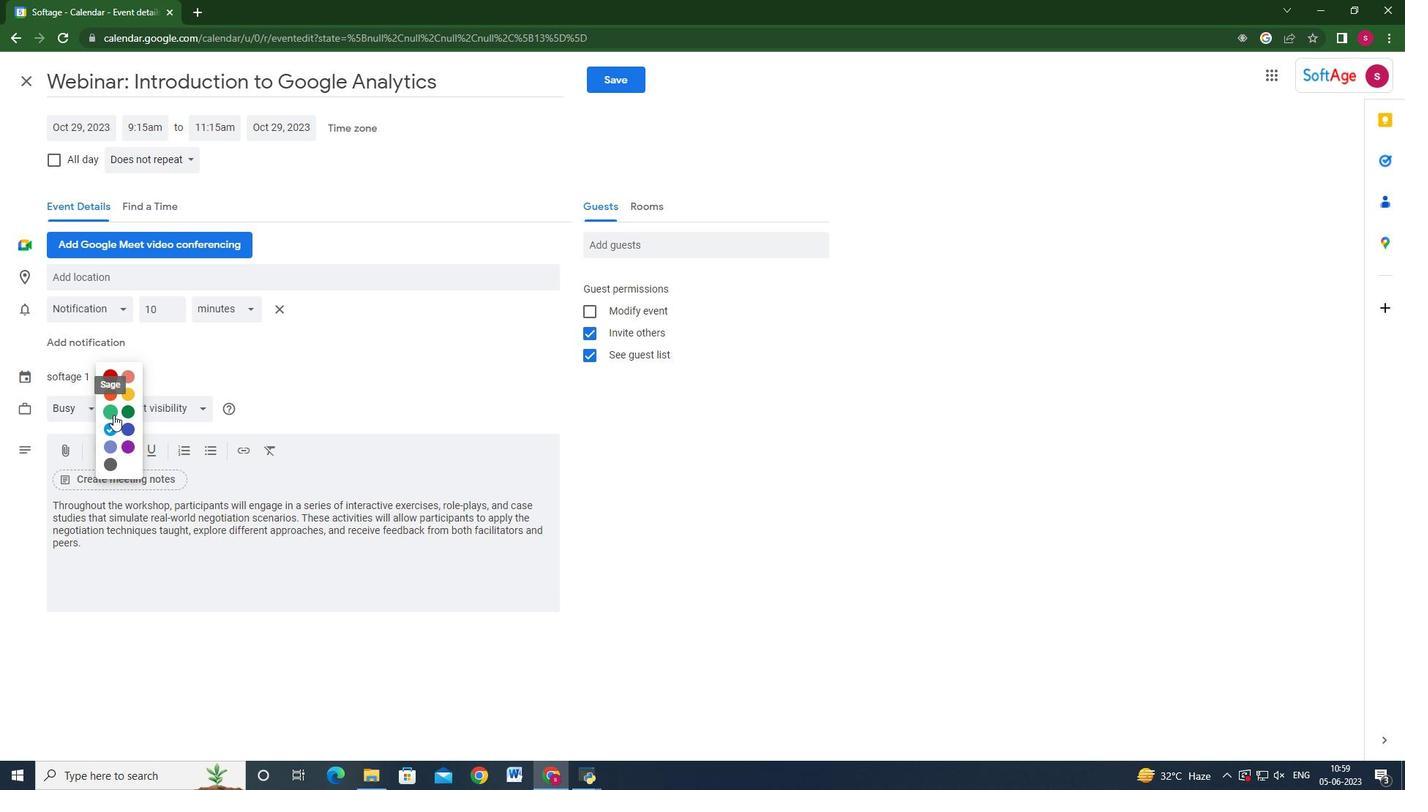 
Action: Mouse moved to (232, 280)
Screenshot: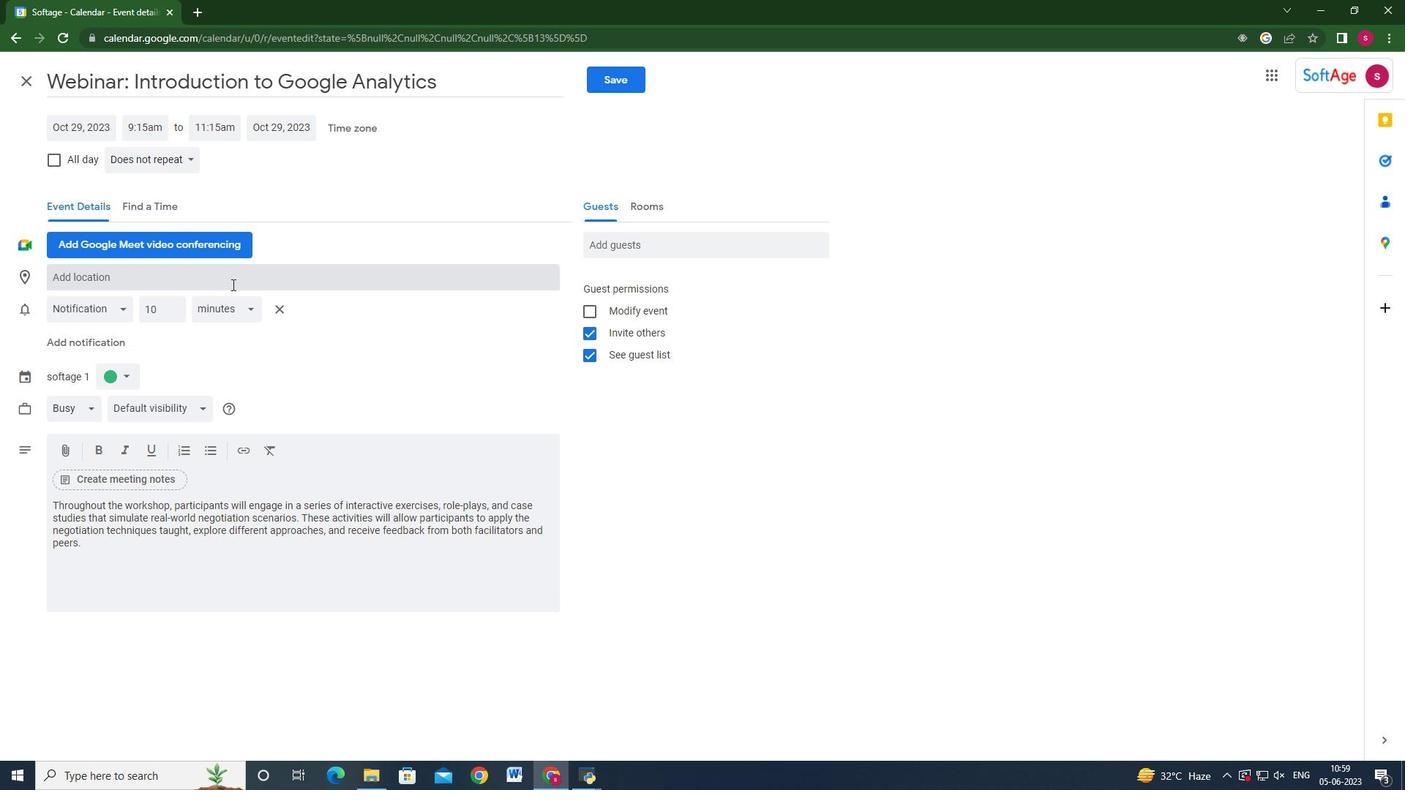 
Action: Mouse pressed left at (232, 280)
Screenshot: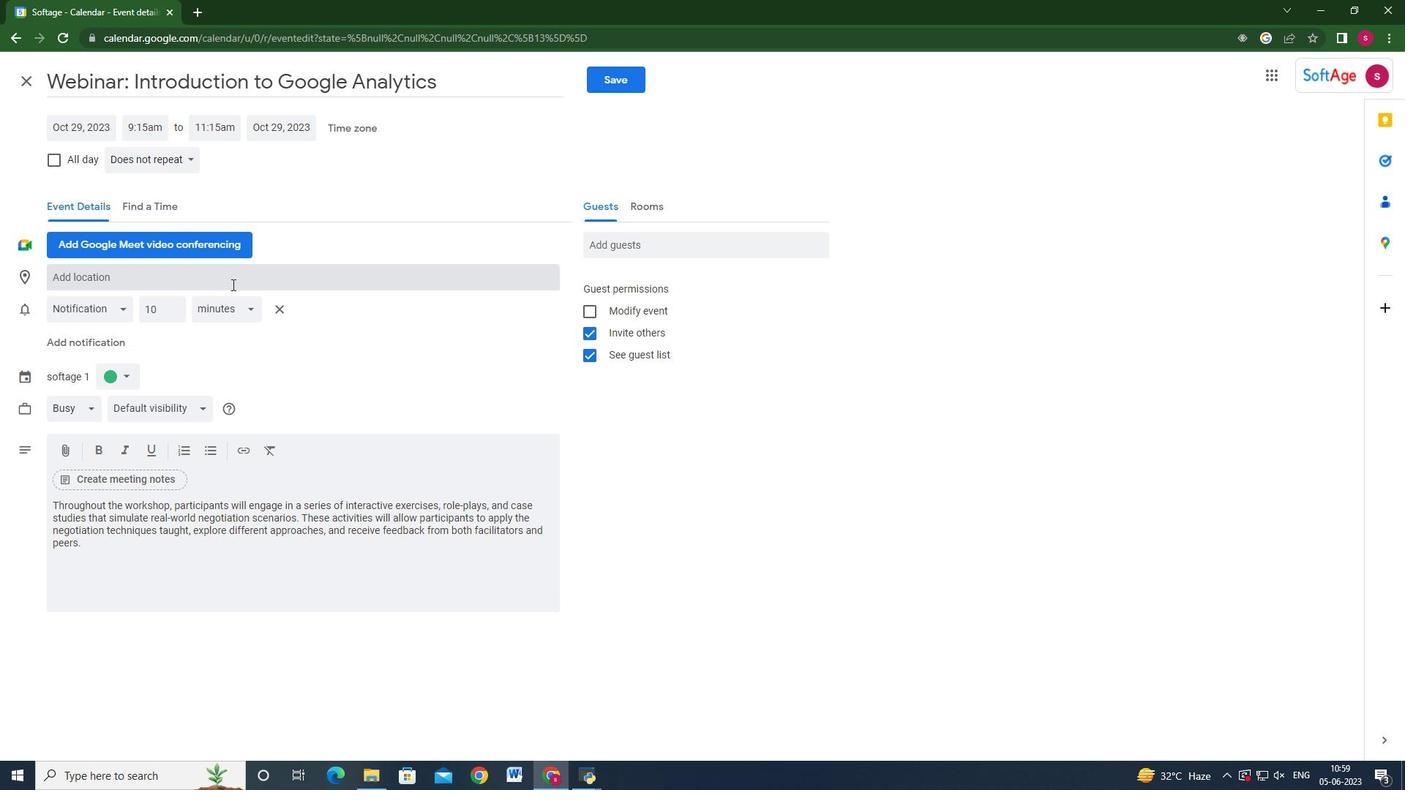 
Action: Key pressed 987<Key.space><Key.shift>Roman<Key.space><Key.shift>Forum
Screenshot: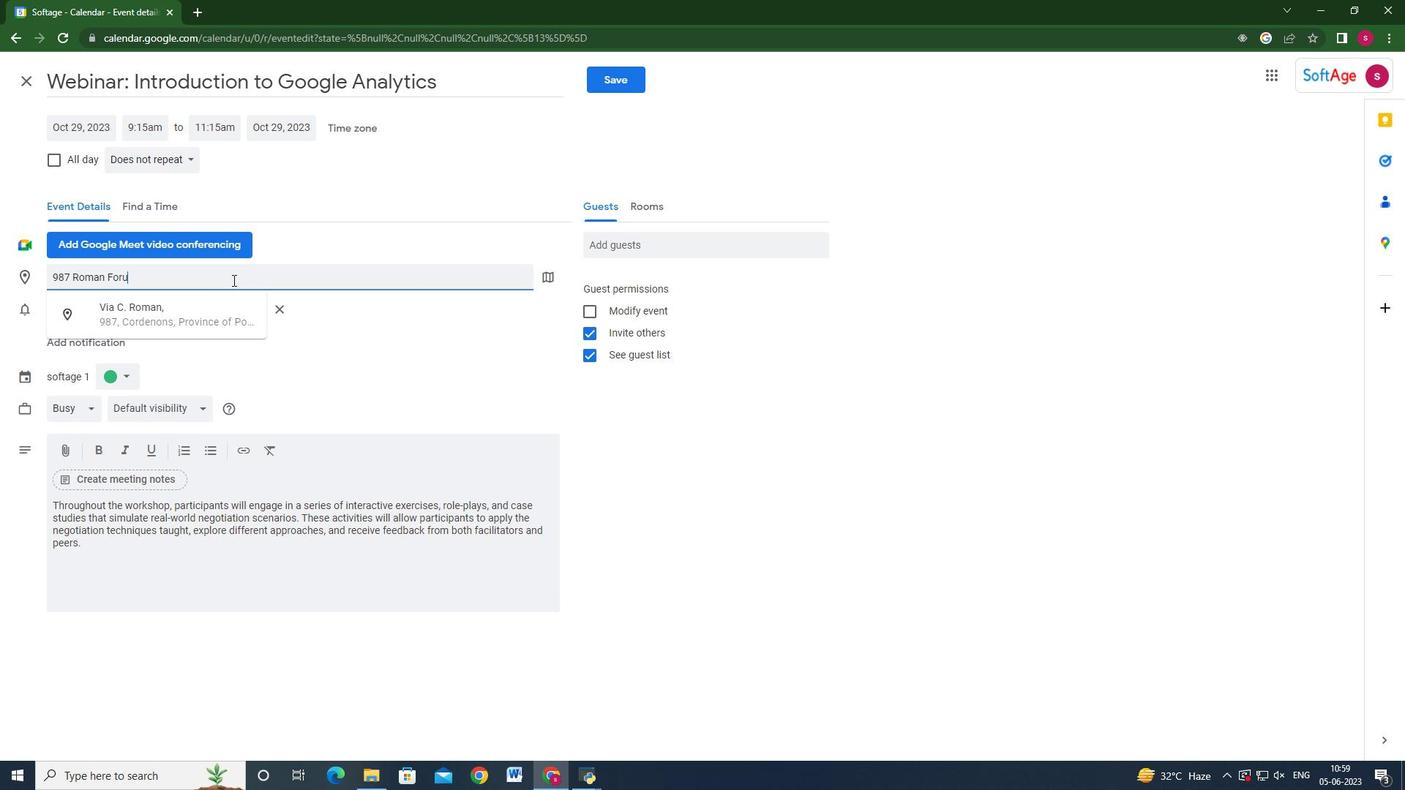 
Action: Mouse moved to (338, 256)
Screenshot: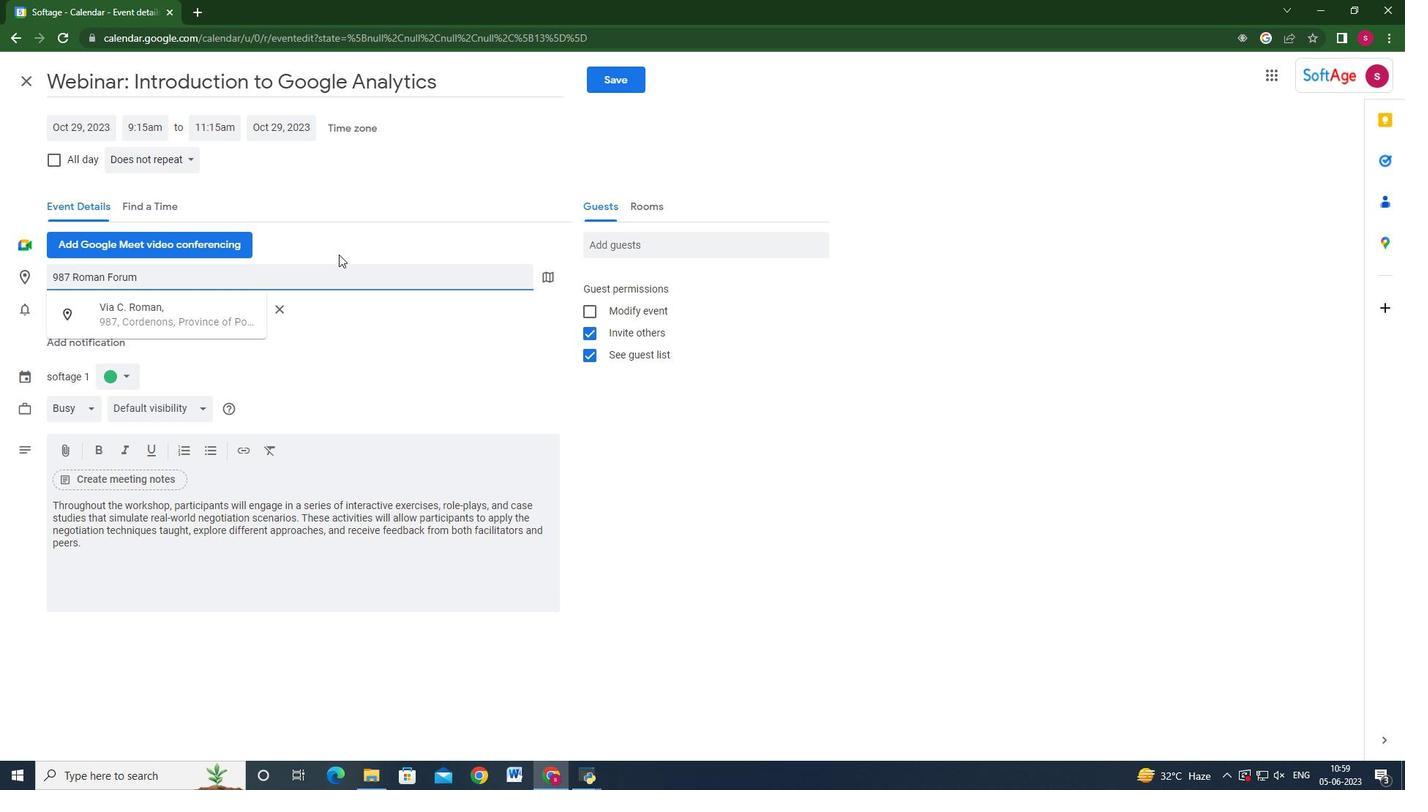 
Action: Key pressed /<Key.space><Key.backspace><Key.backspace>,<Key.space><Key.shift>Rome,<Key.space><Key.shift>Itl<Key.backspace>aly
Screenshot: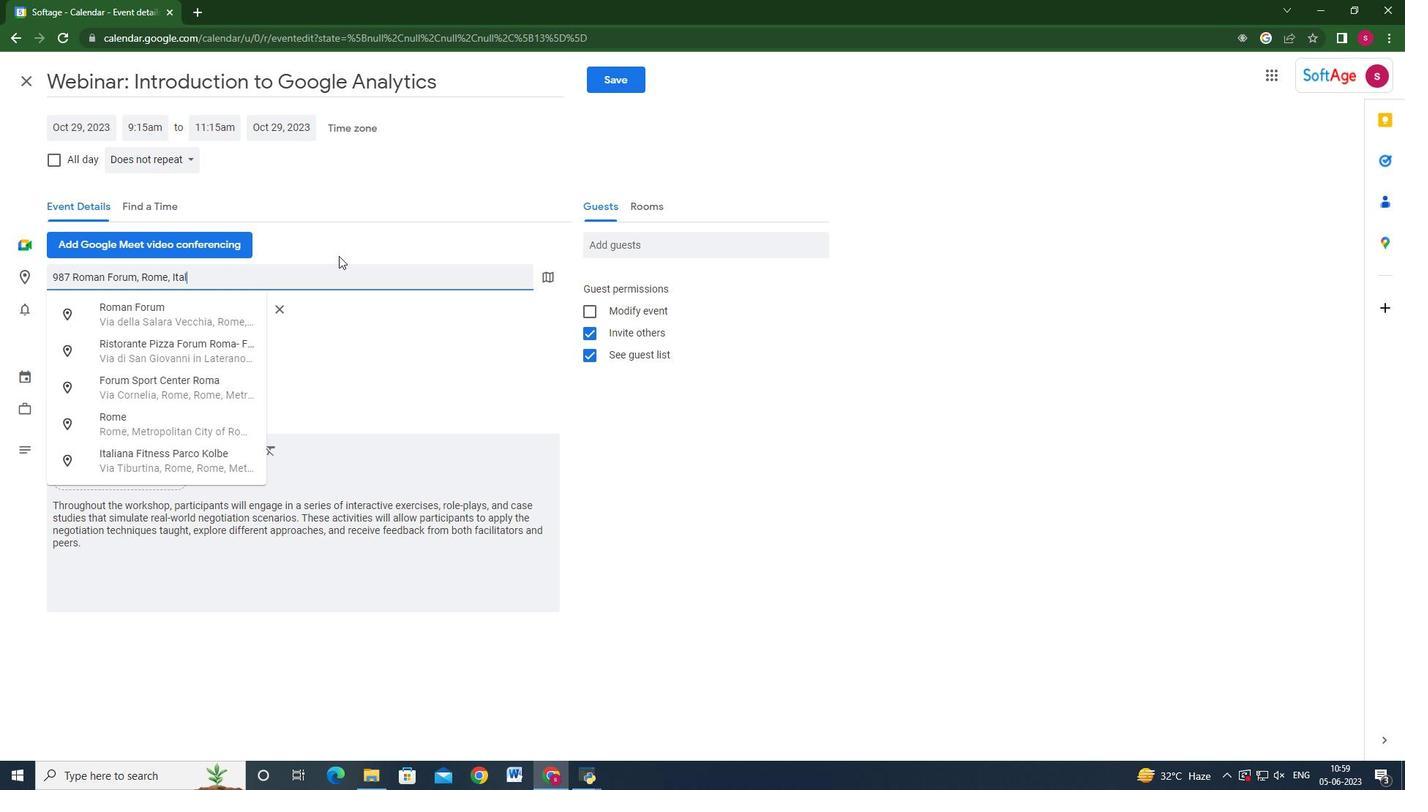 
Action: Mouse moved to (614, 240)
Screenshot: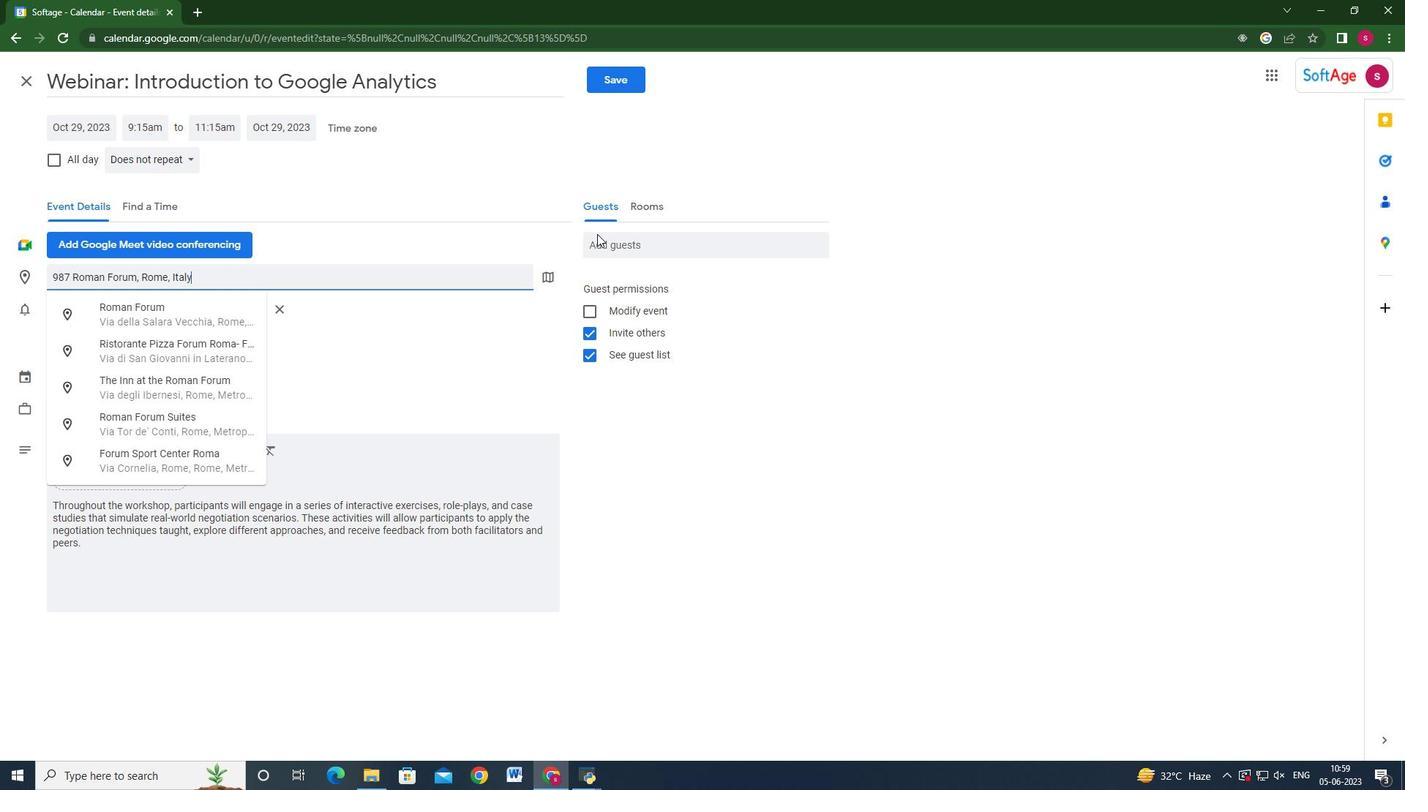 
Action: Mouse pressed left at (614, 240)
Screenshot: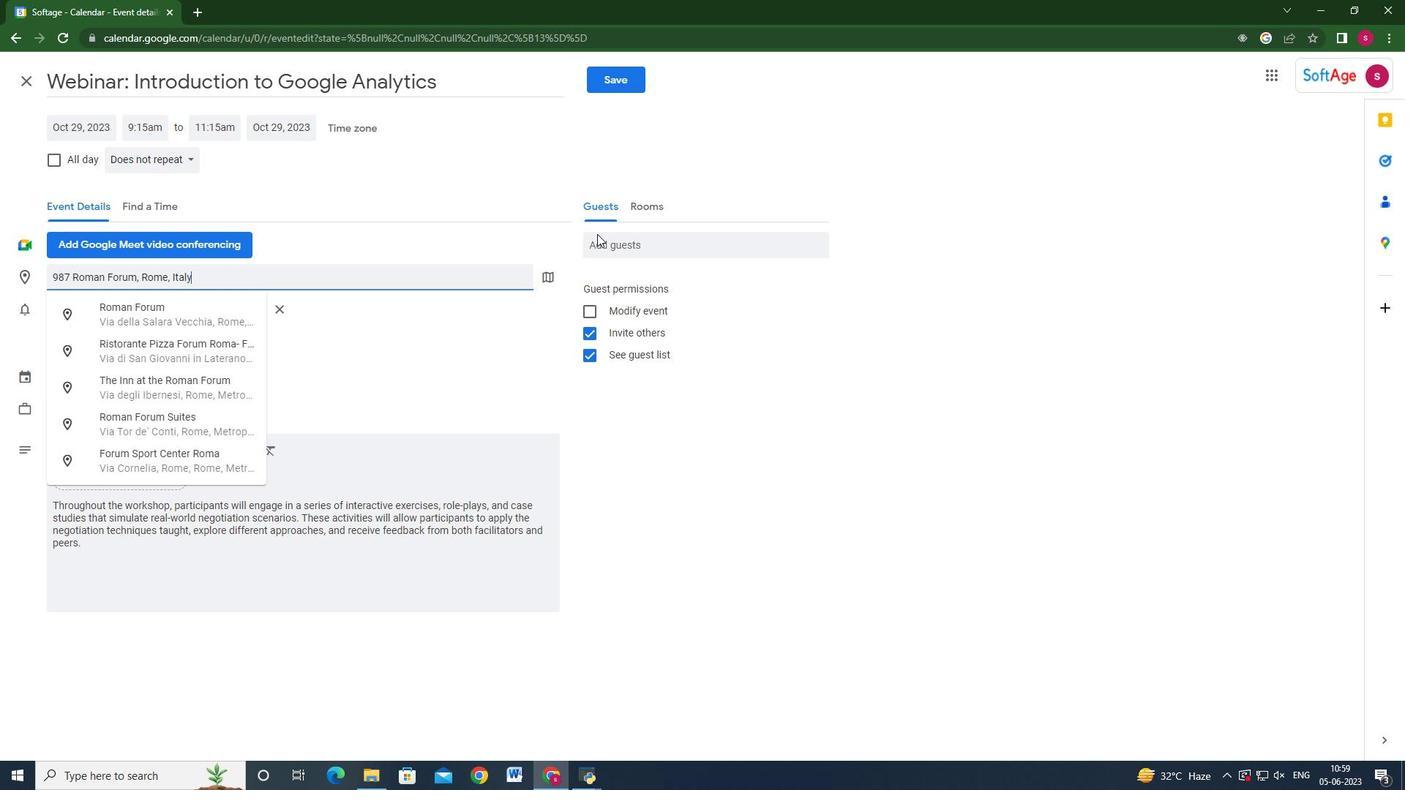 
Action: Key pressed softage.3<Key.shift_r>@softage.net<Key.enter>softage.2<Key.shift_r>@softage.net<Key.enter>
Screenshot: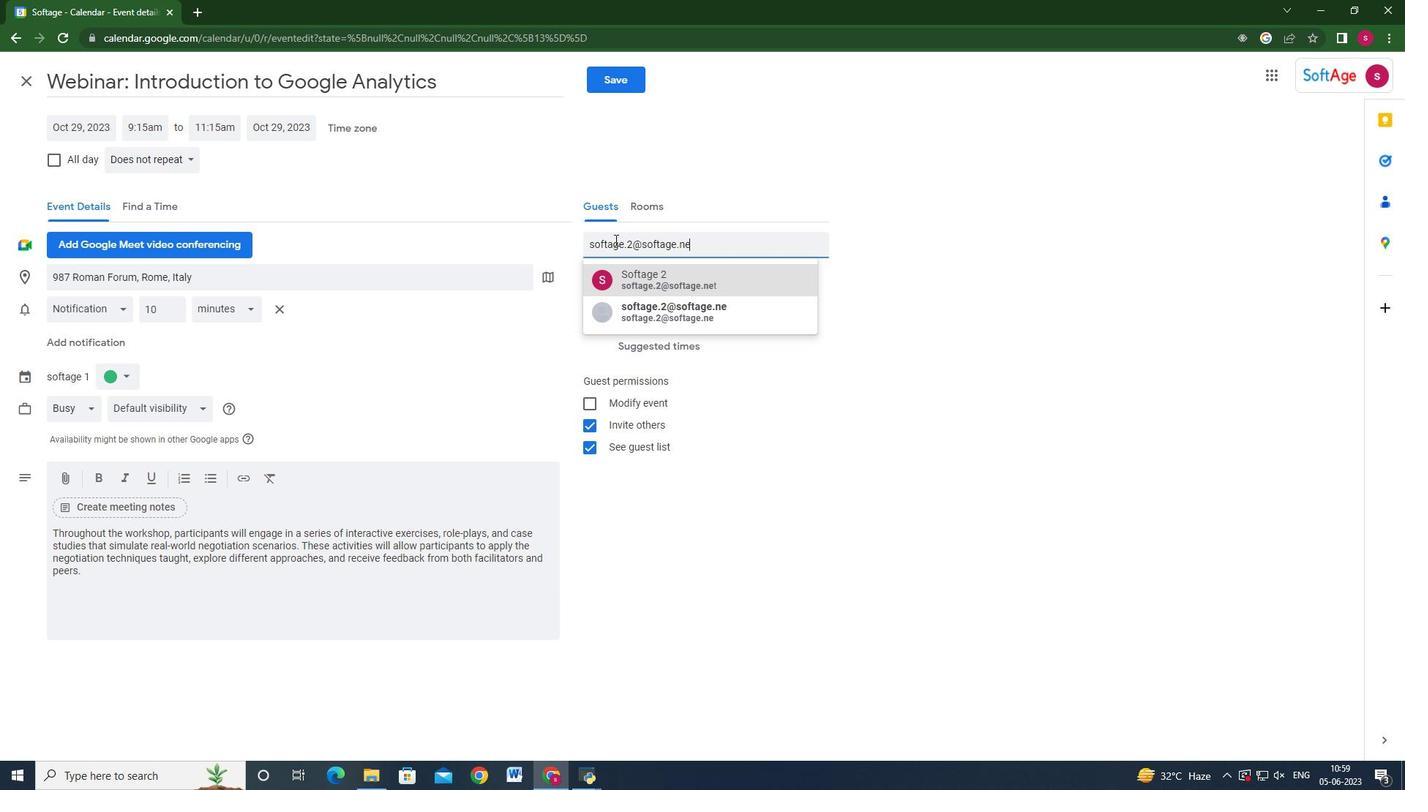
Action: Mouse moved to (161, 150)
Screenshot: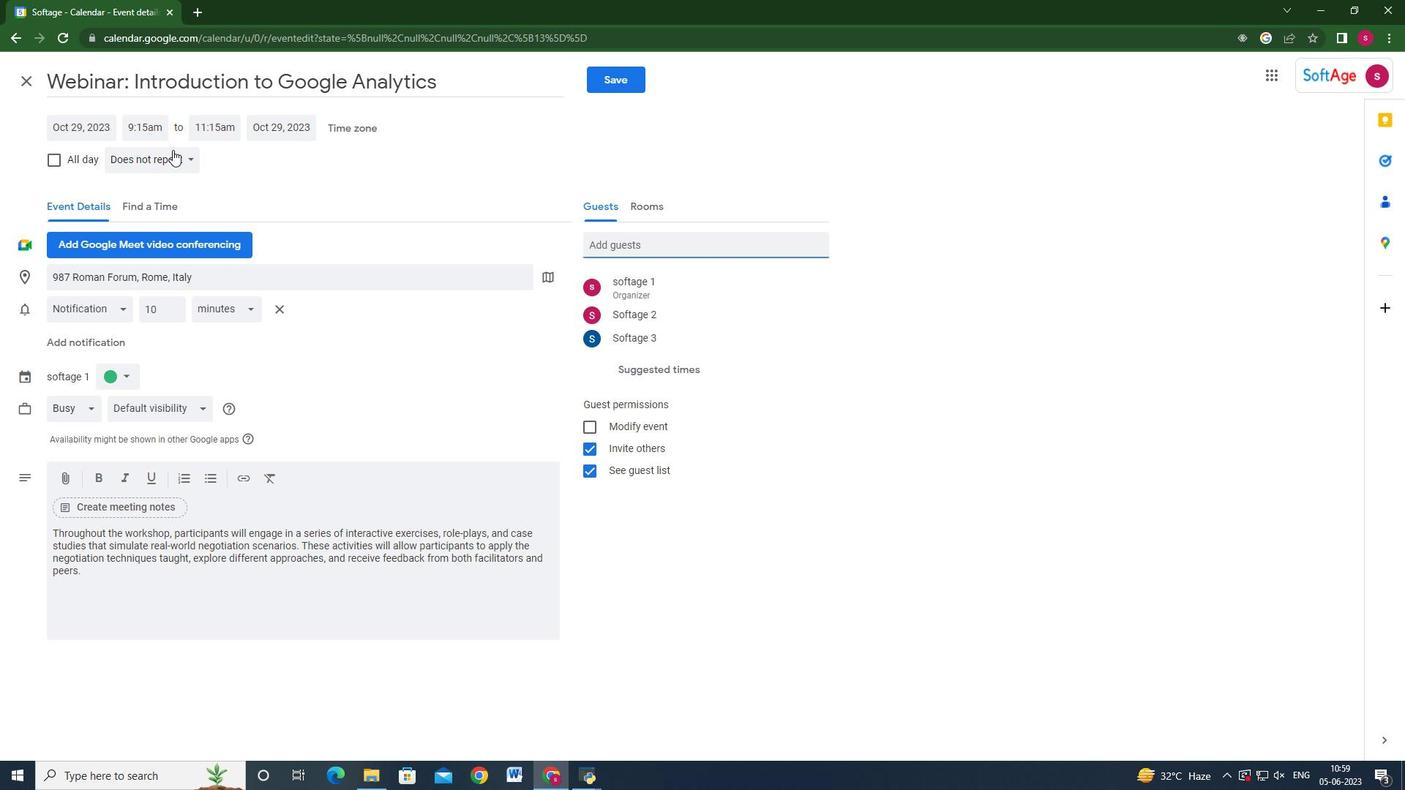 
Action: Mouse pressed left at (161, 150)
Screenshot: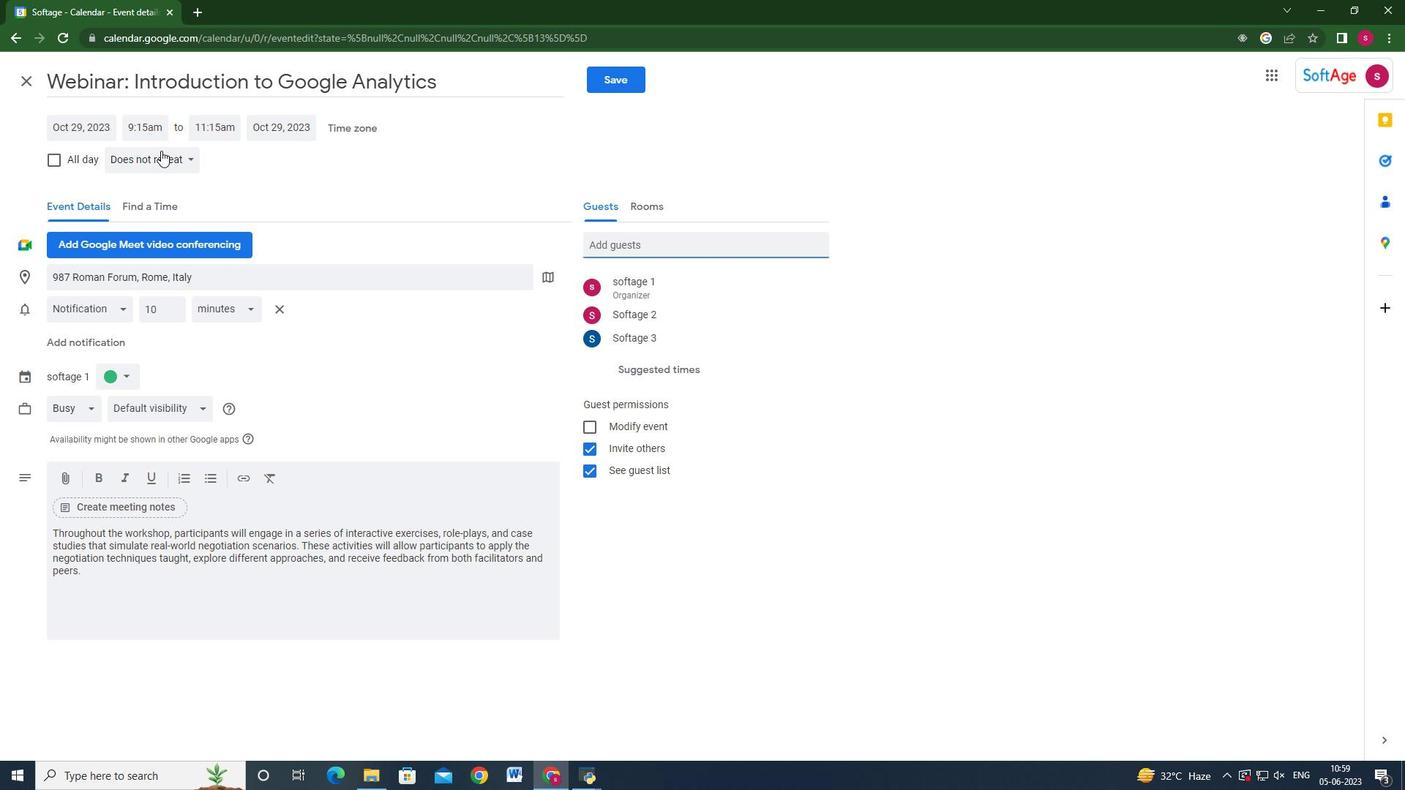 
Action: Mouse moved to (160, 310)
Screenshot: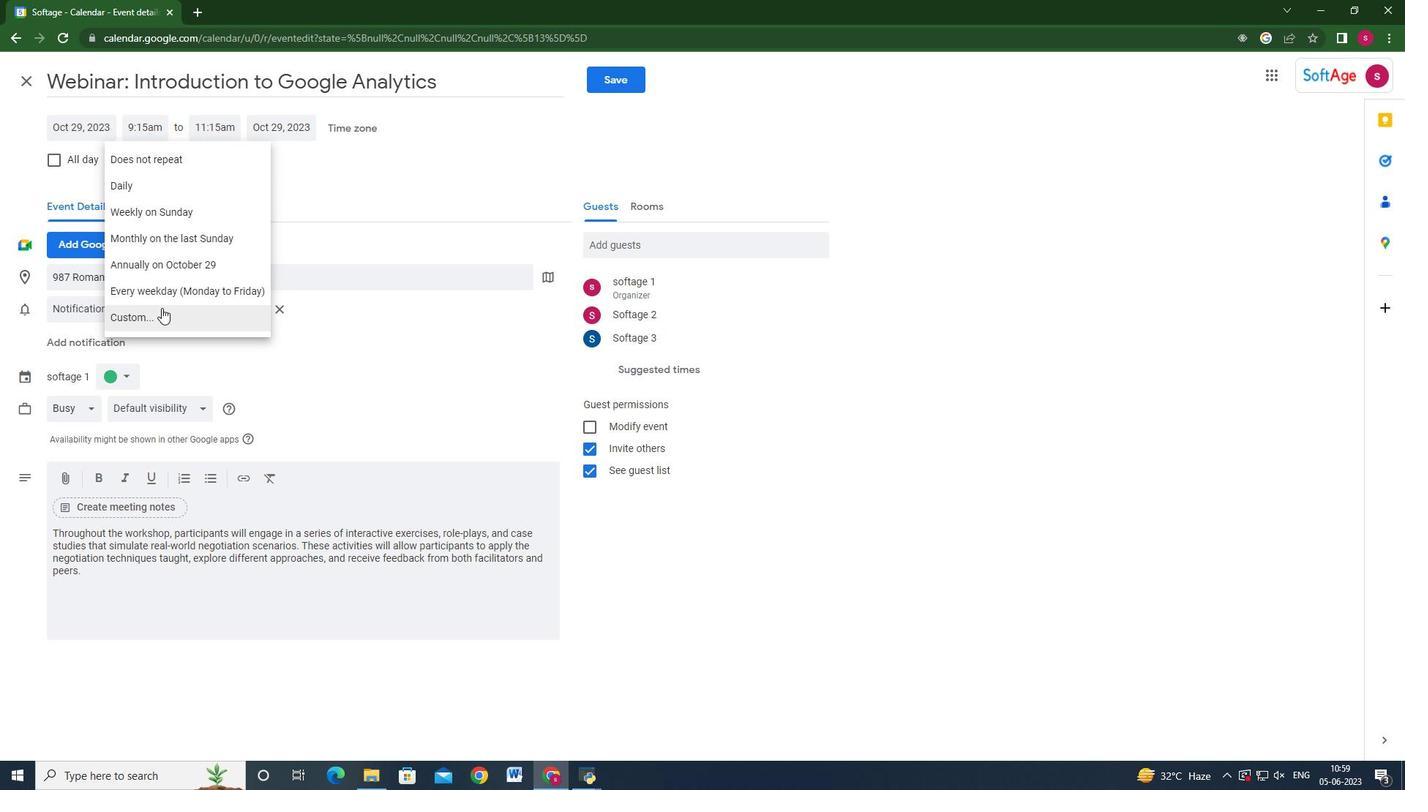 
Action: Mouse pressed left at (160, 310)
Screenshot: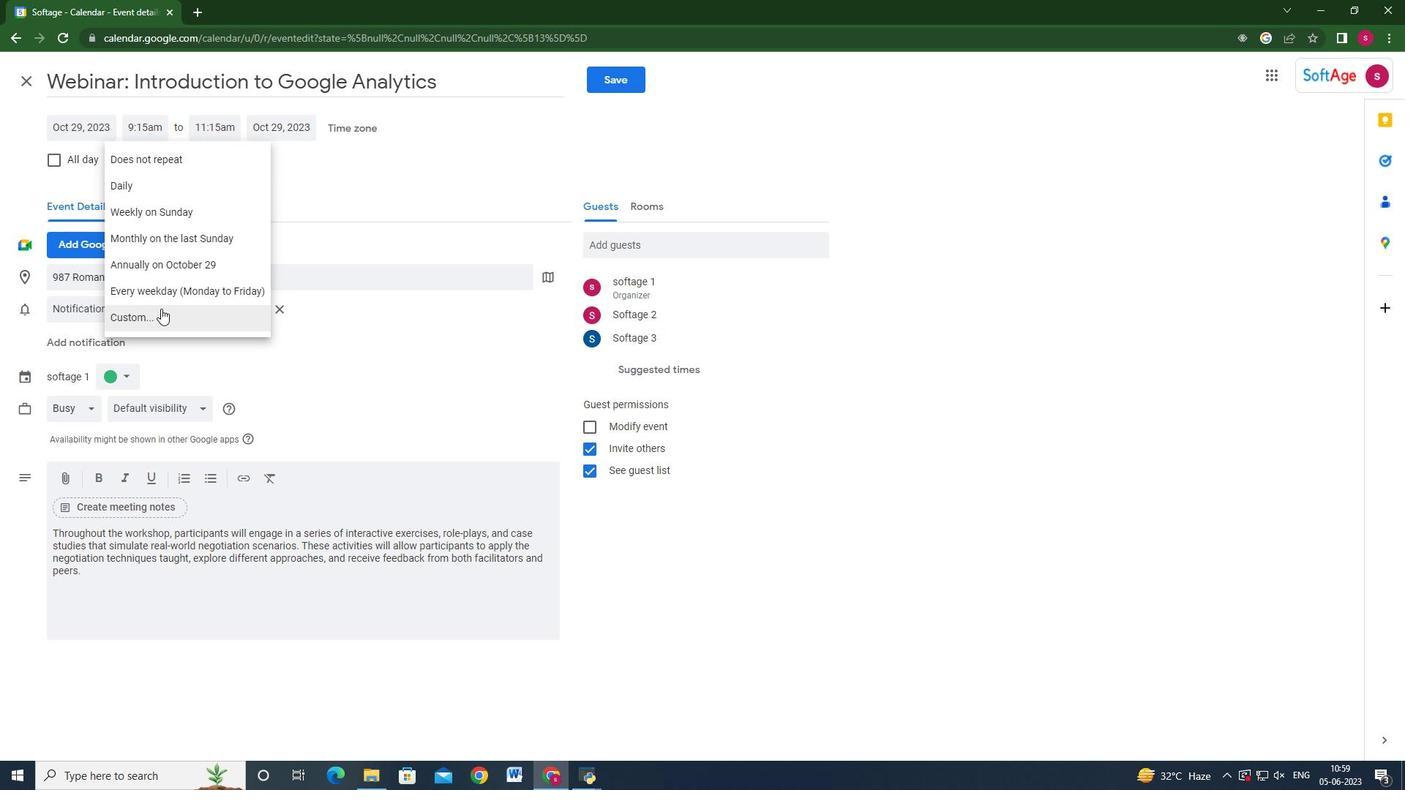 
Action: Mouse moved to (818, 550)
Screenshot: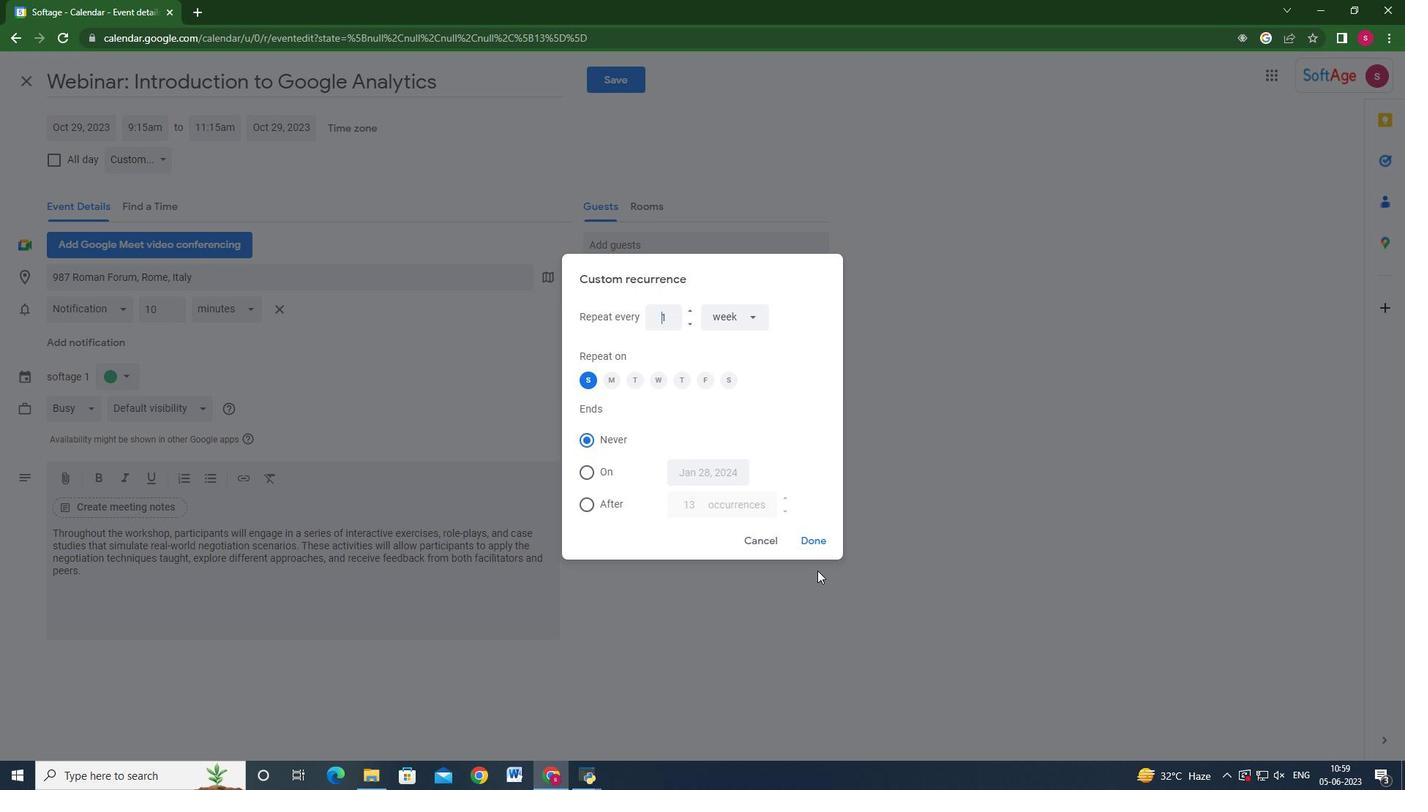 
Action: Mouse pressed left at (818, 550)
Screenshot: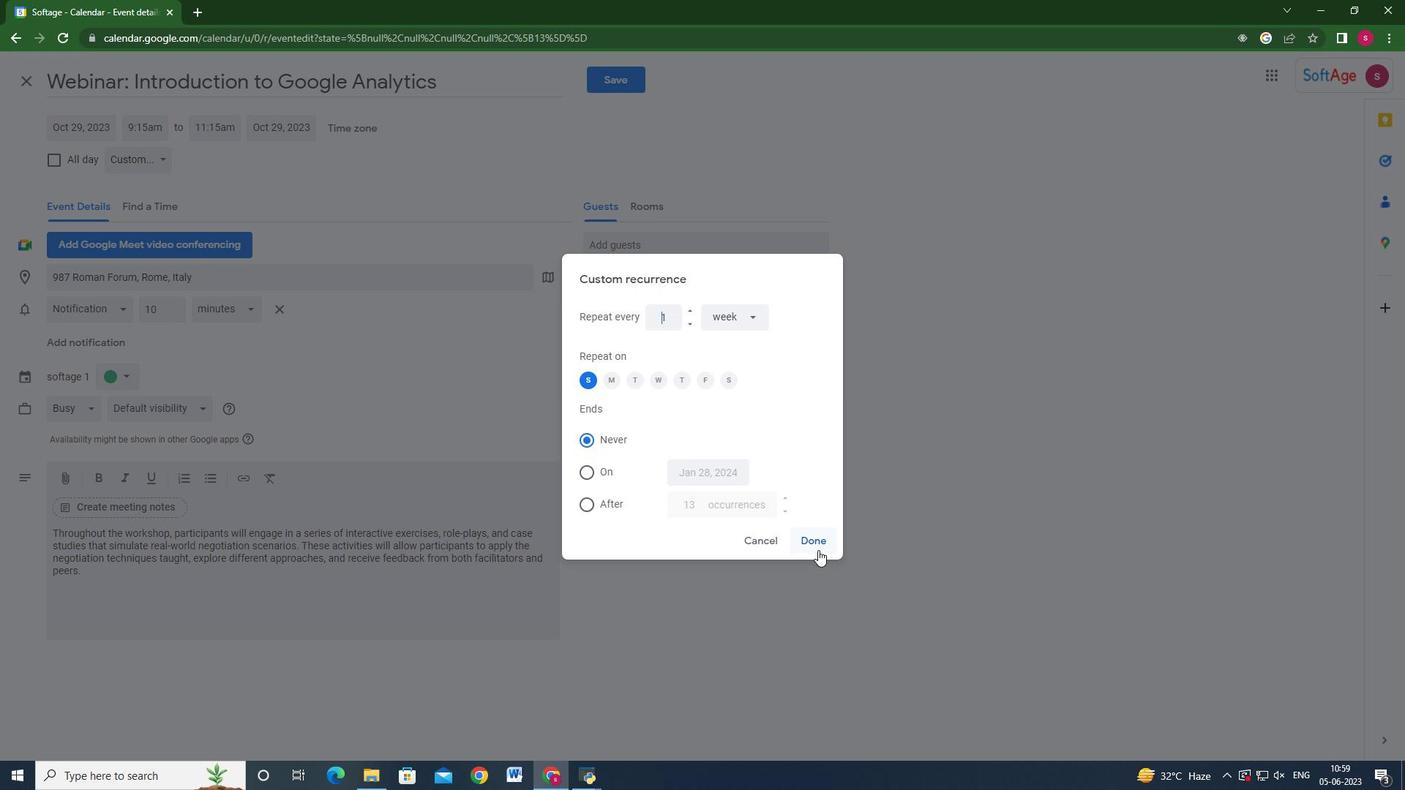 
Action: Mouse moved to (630, 85)
Screenshot: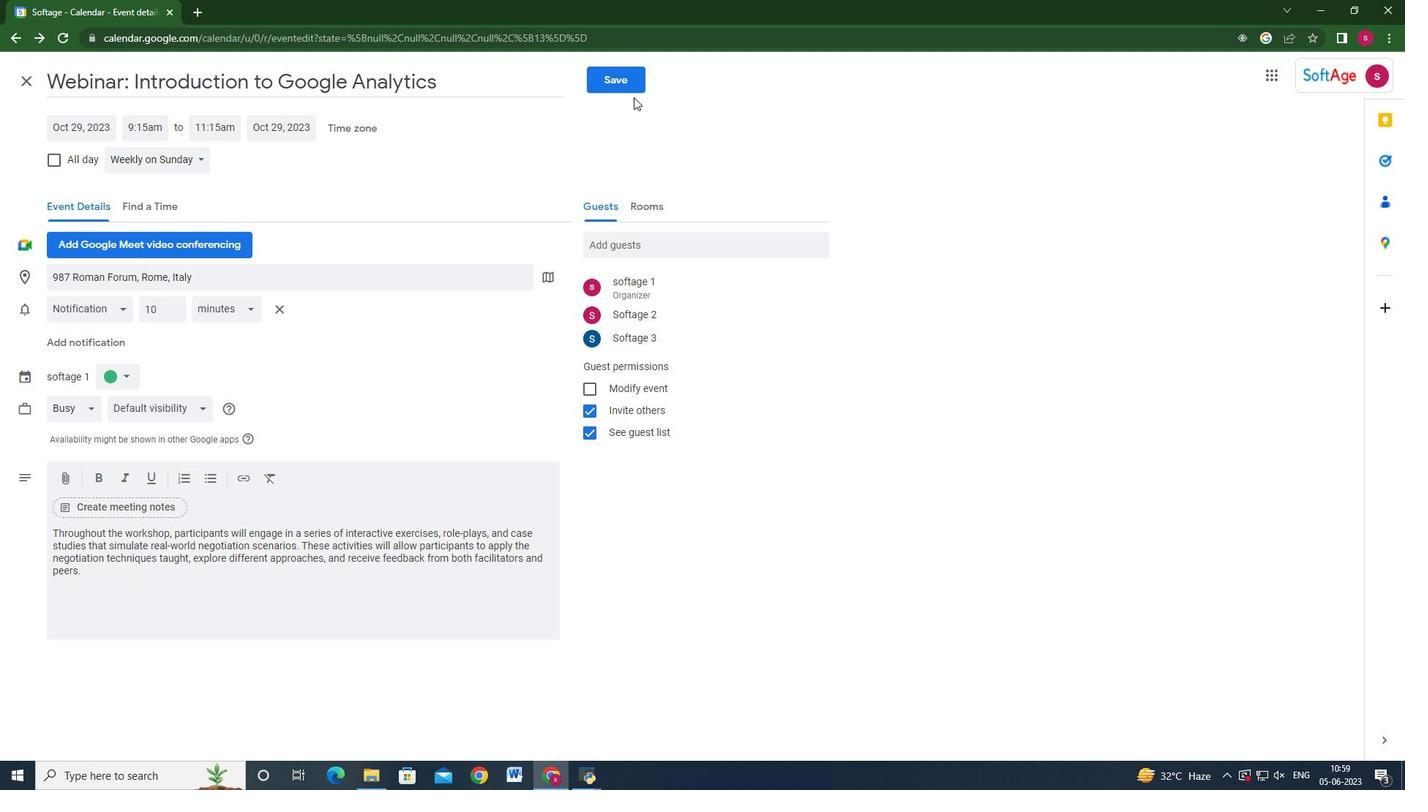 
Action: Mouse pressed left at (630, 85)
Screenshot: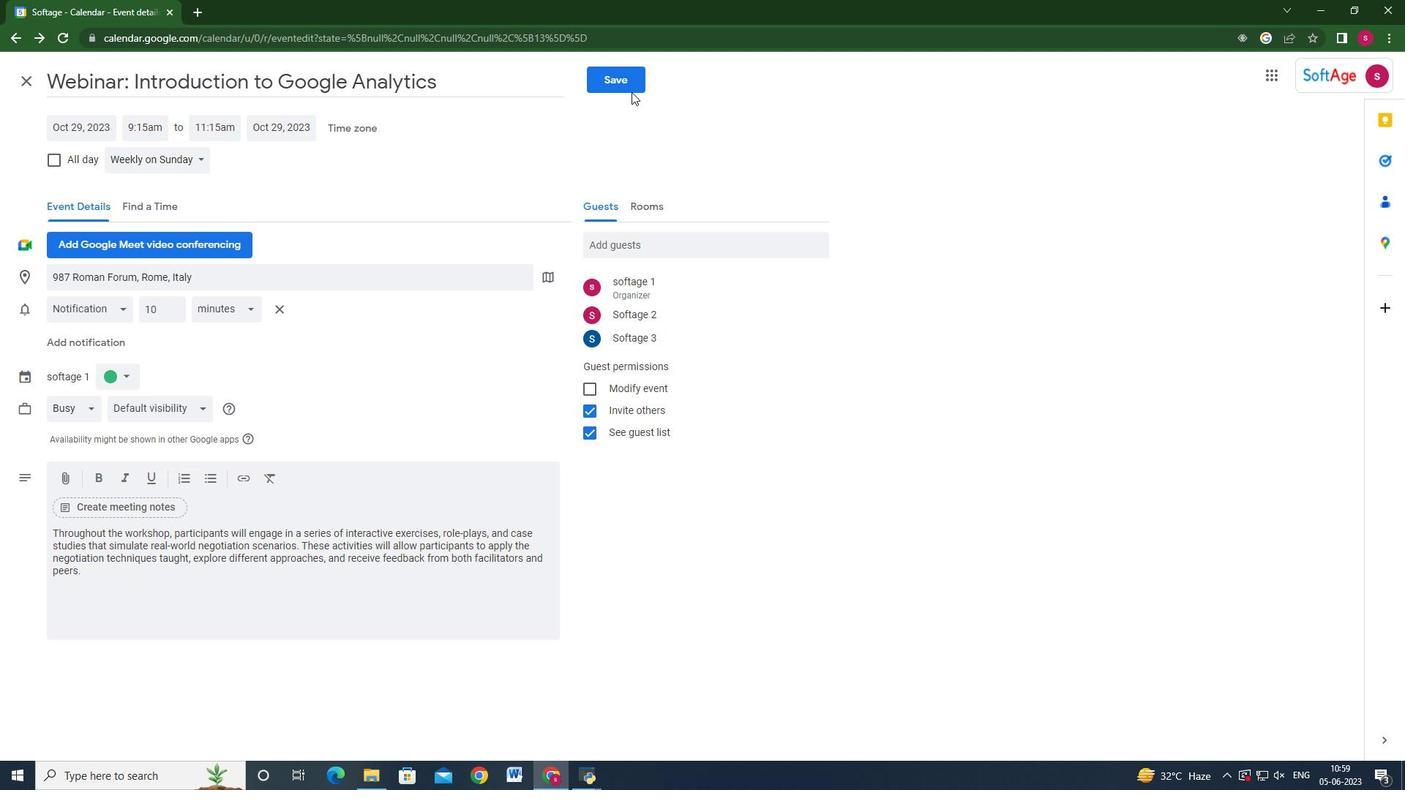 
Action: Mouse moved to (845, 448)
Screenshot: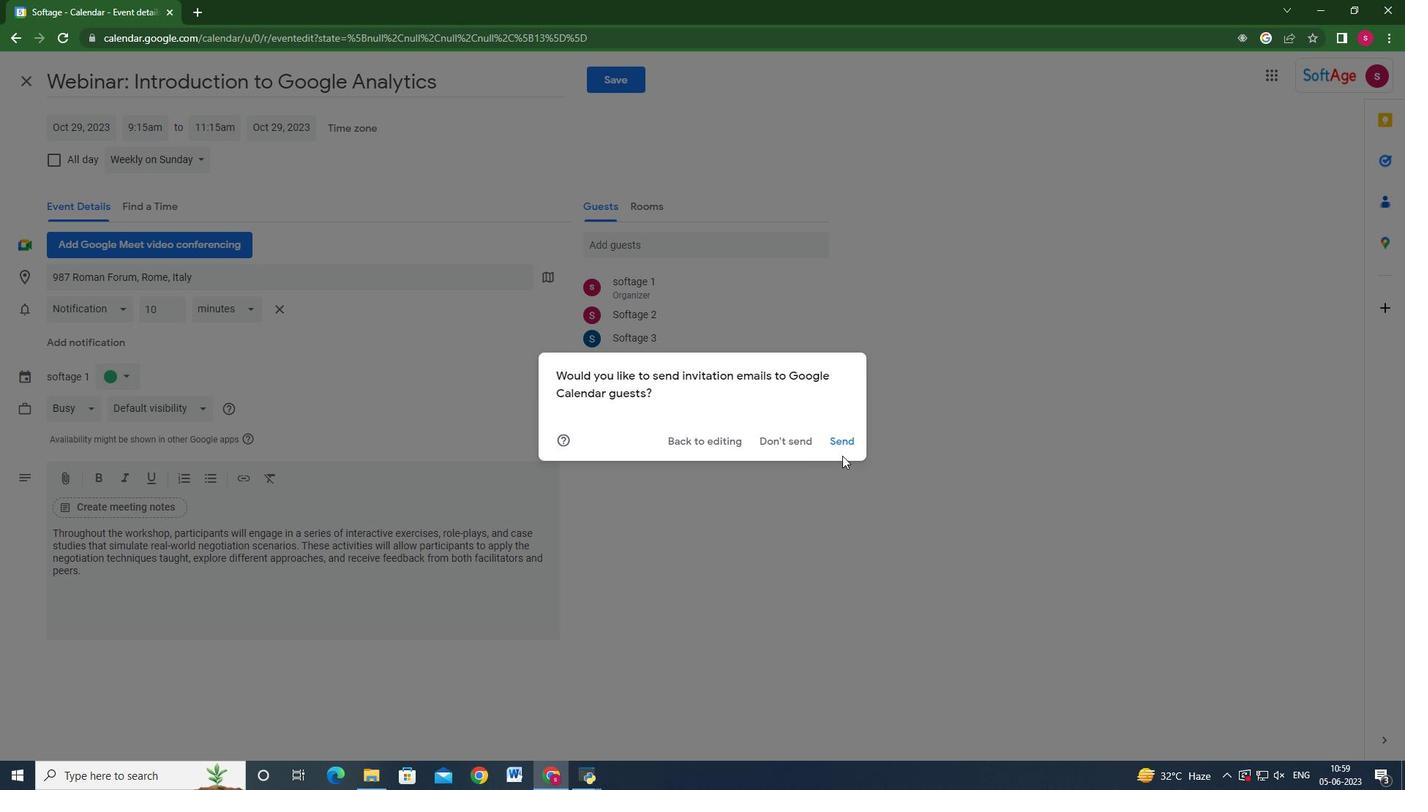 
Action: Mouse pressed left at (845, 448)
Screenshot: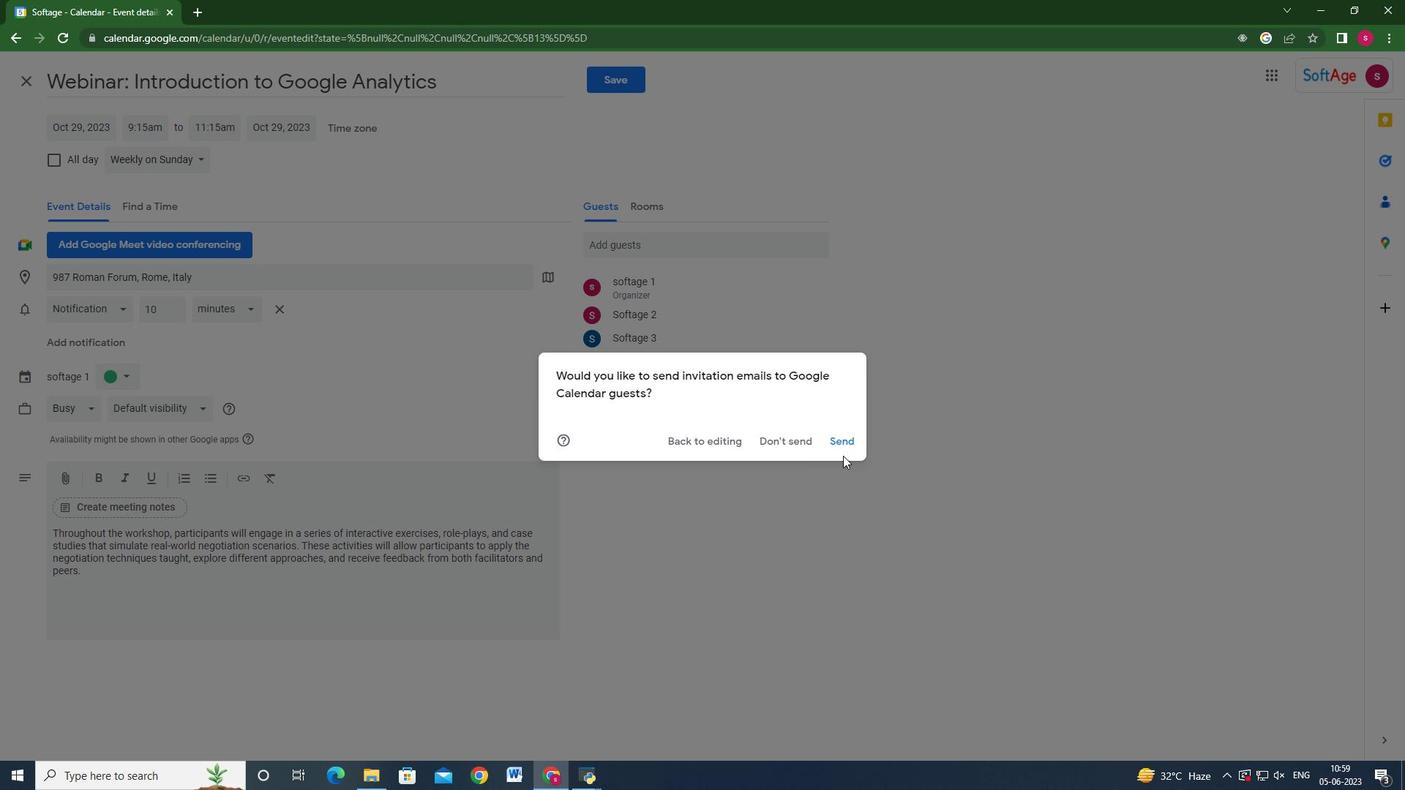 
Action: Mouse moved to (1322, 333)
Screenshot: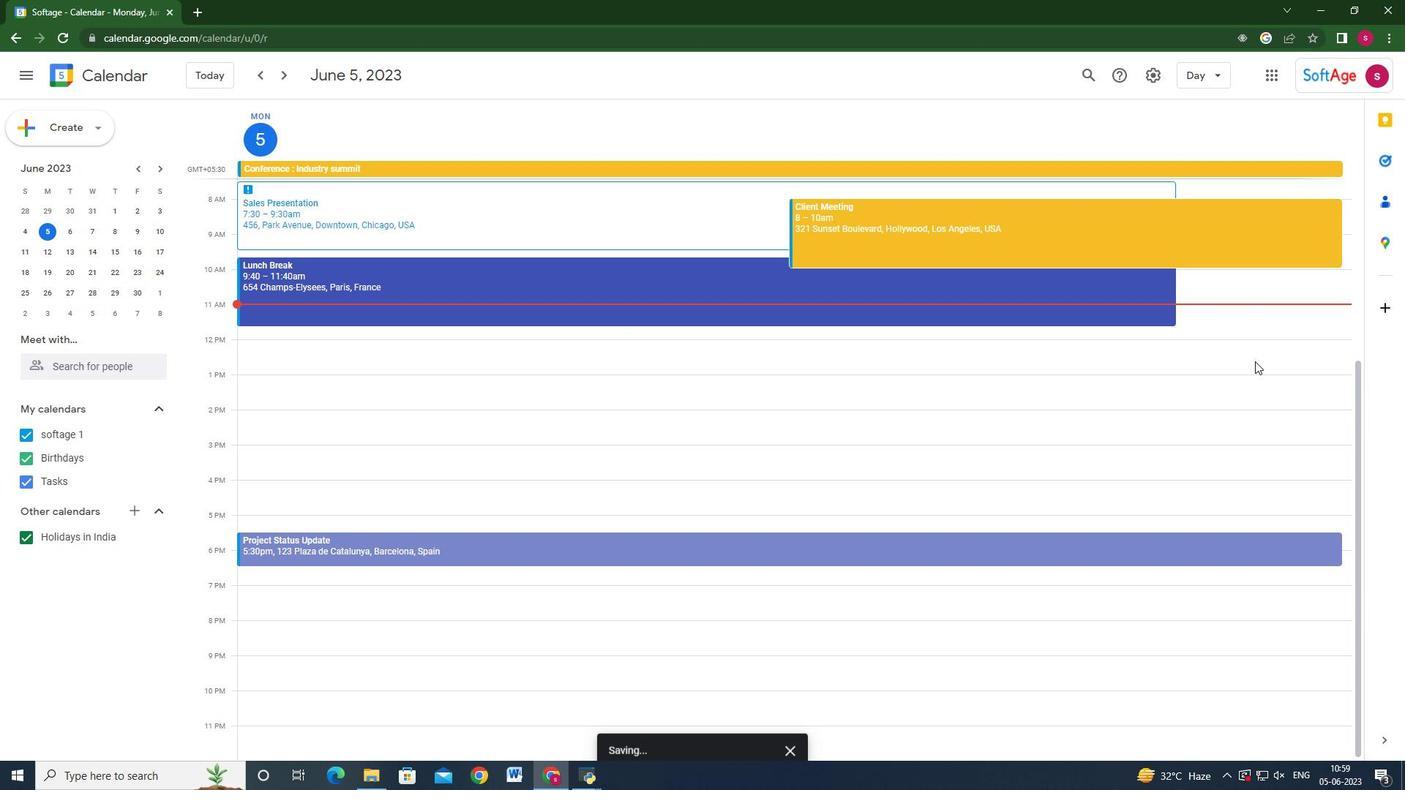 
